 Task: Create a section Continuous Delivery Sprint and in the section, add a milestone Compliance Management in the project AgileOrigin
Action: Mouse moved to (368, 388)
Screenshot: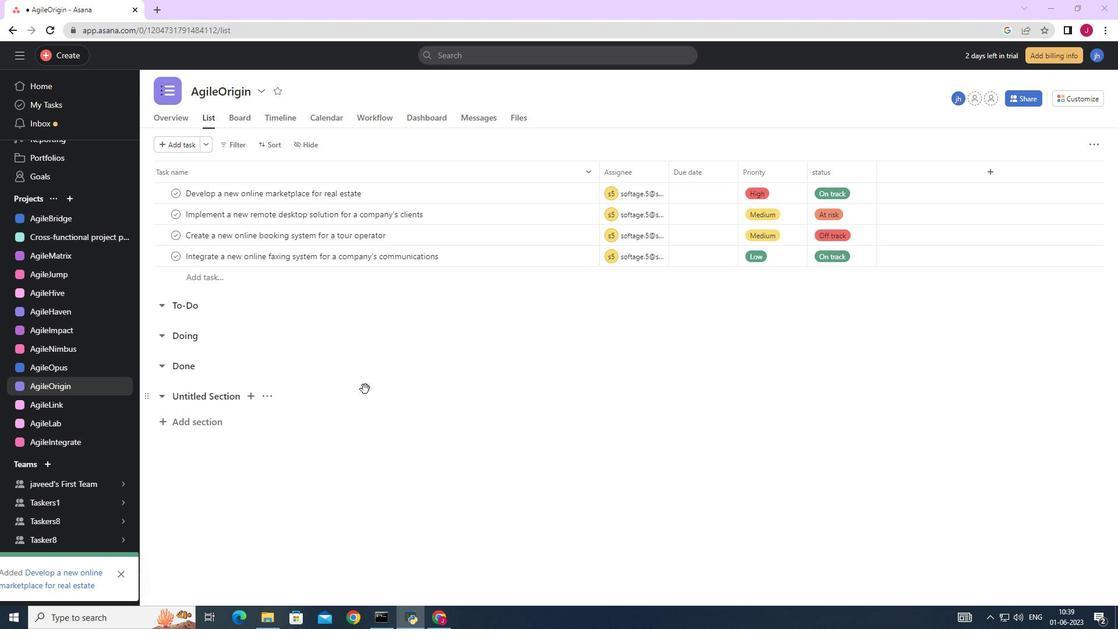 
Action: Mouse scrolled (368, 388) with delta (0, 0)
Screenshot: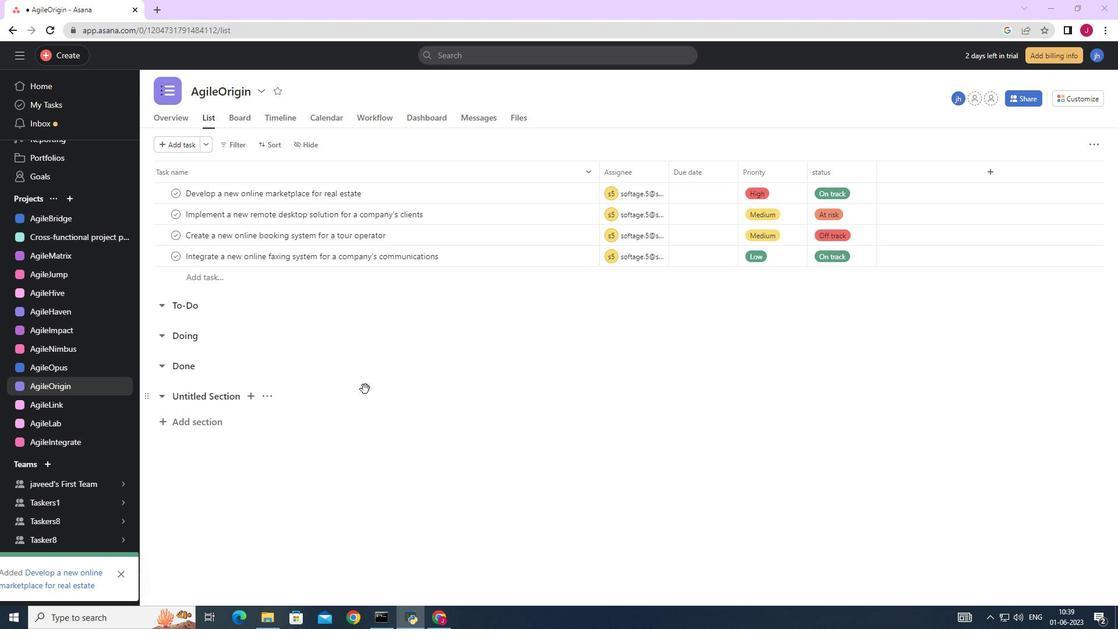 
Action: Mouse moved to (369, 390)
Screenshot: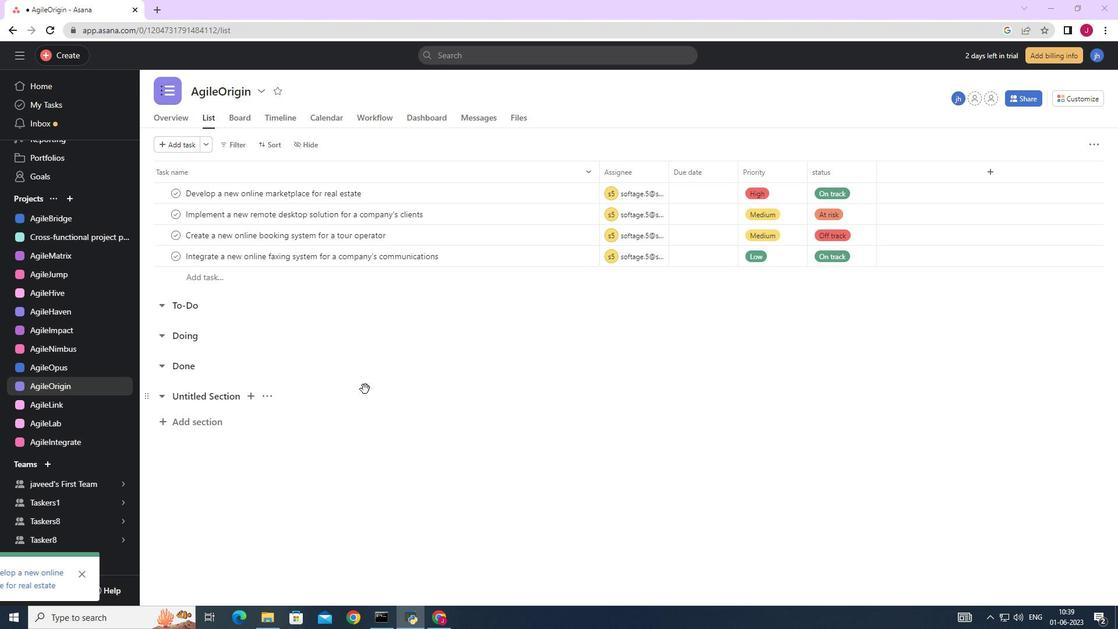 
Action: Mouse scrolled (369, 389) with delta (0, 0)
Screenshot: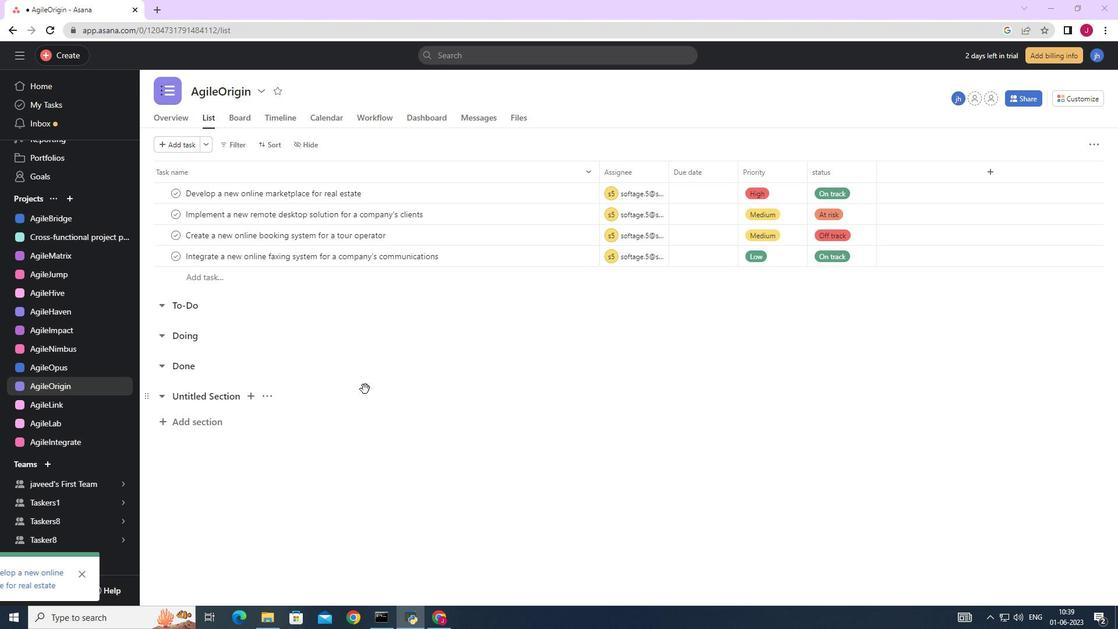 
Action: Mouse scrolled (369, 389) with delta (0, 0)
Screenshot: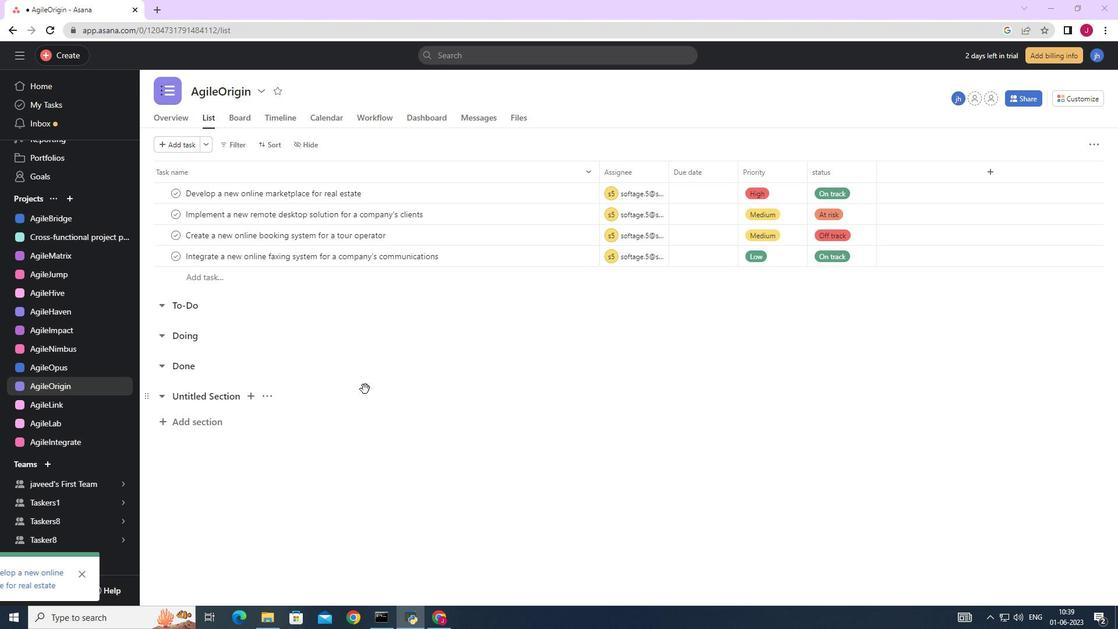 
Action: Mouse scrolled (369, 389) with delta (0, 0)
Screenshot: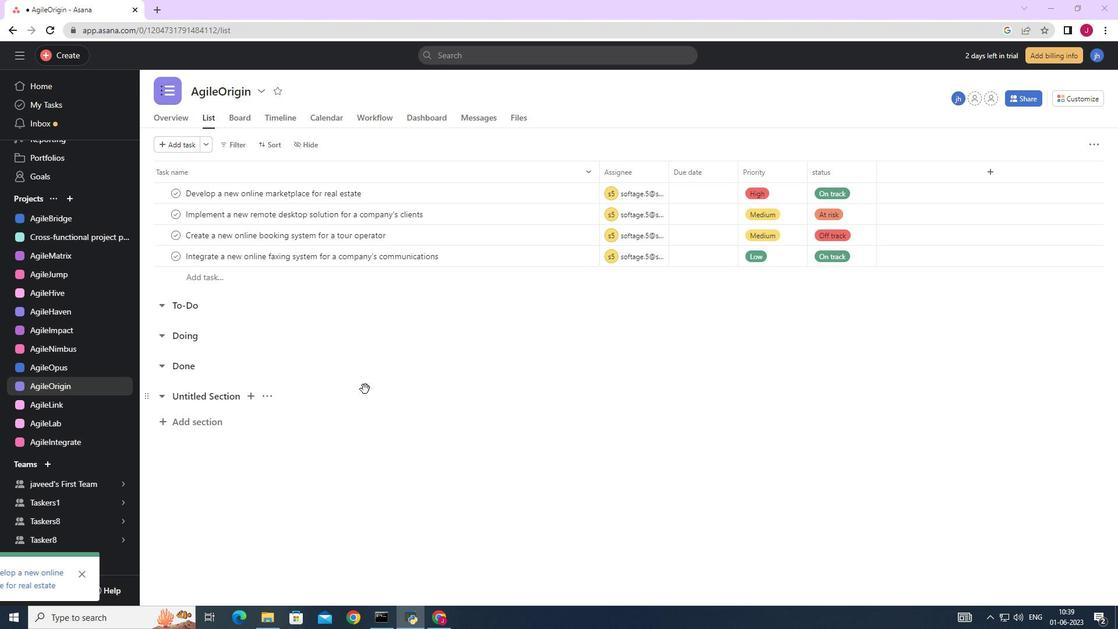 
Action: Mouse moved to (369, 393)
Screenshot: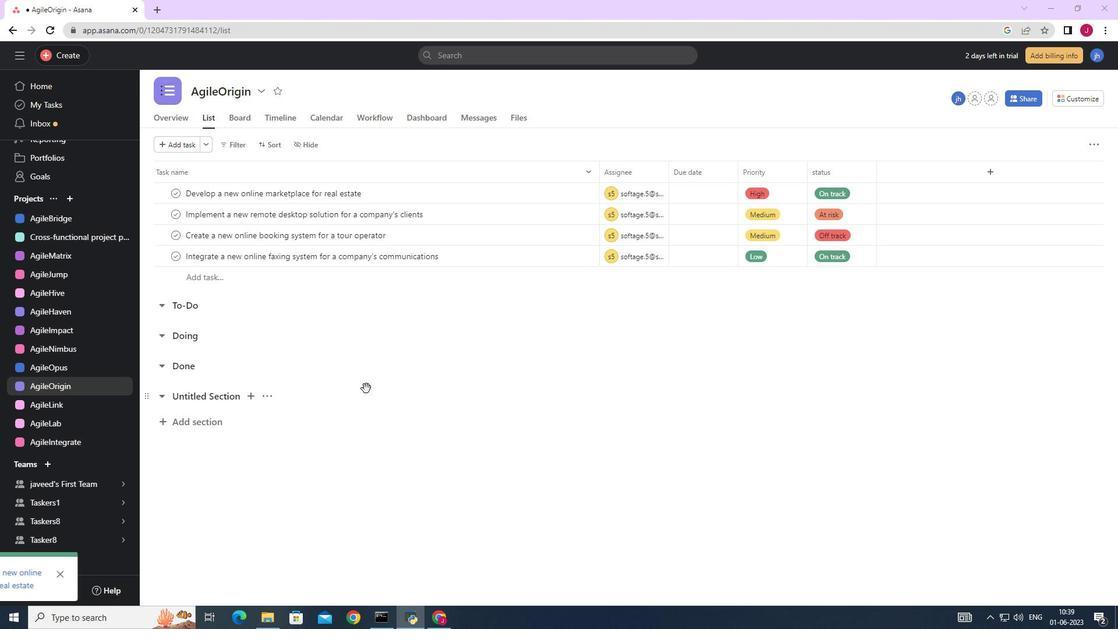 
Action: Mouse scrolled (369, 390) with delta (0, 0)
Screenshot: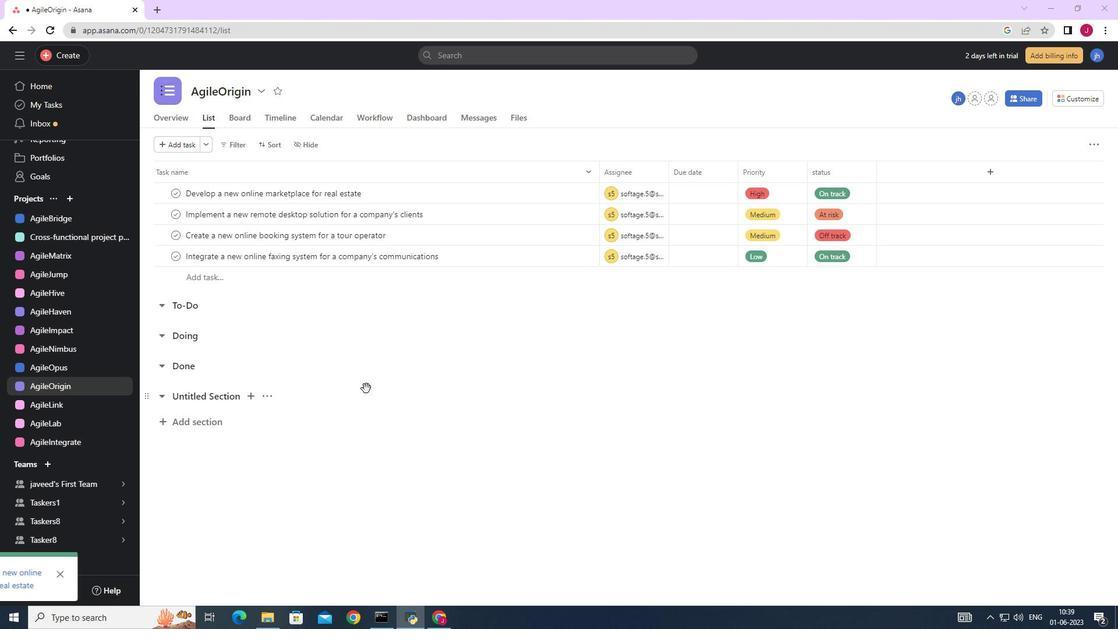 
Action: Mouse moved to (367, 400)
Screenshot: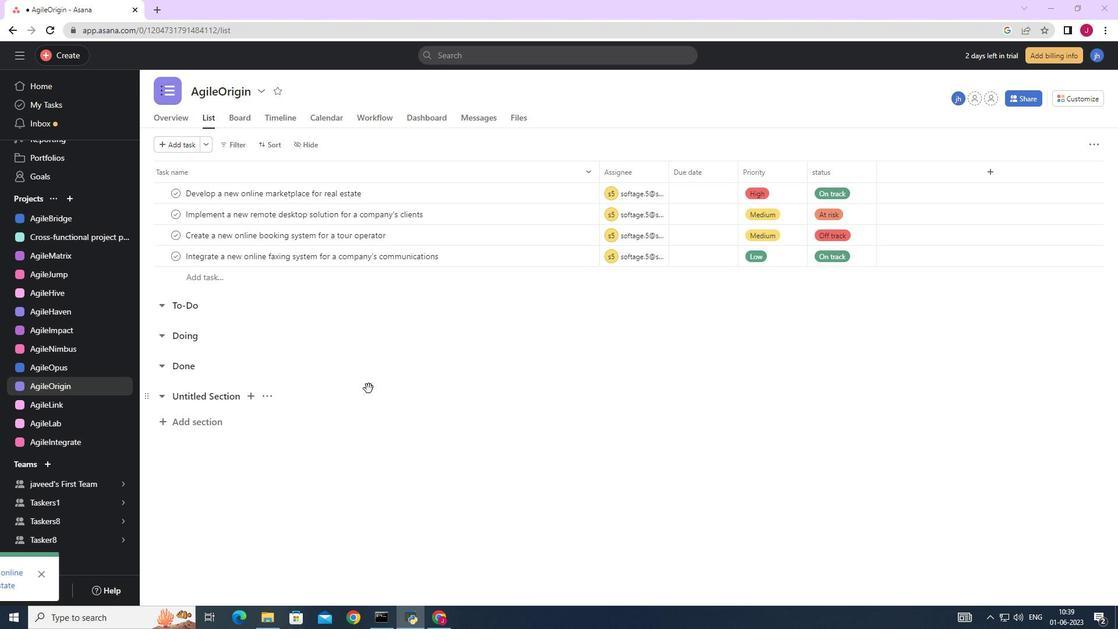 
Action: Mouse scrolled (369, 397) with delta (0, 0)
Screenshot: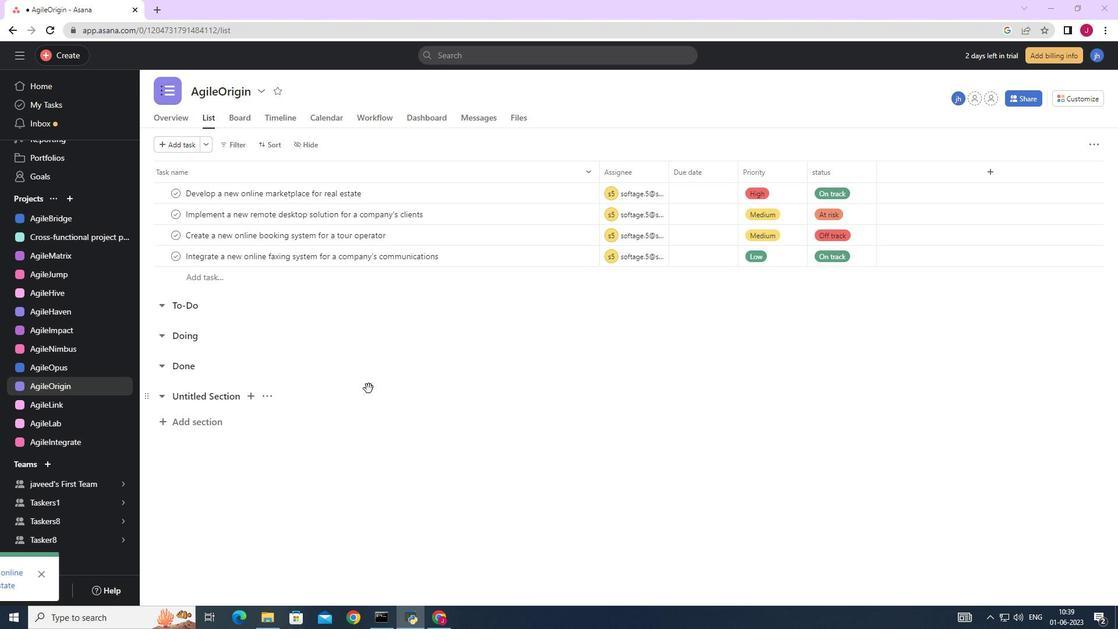 
Action: Mouse moved to (223, 424)
Screenshot: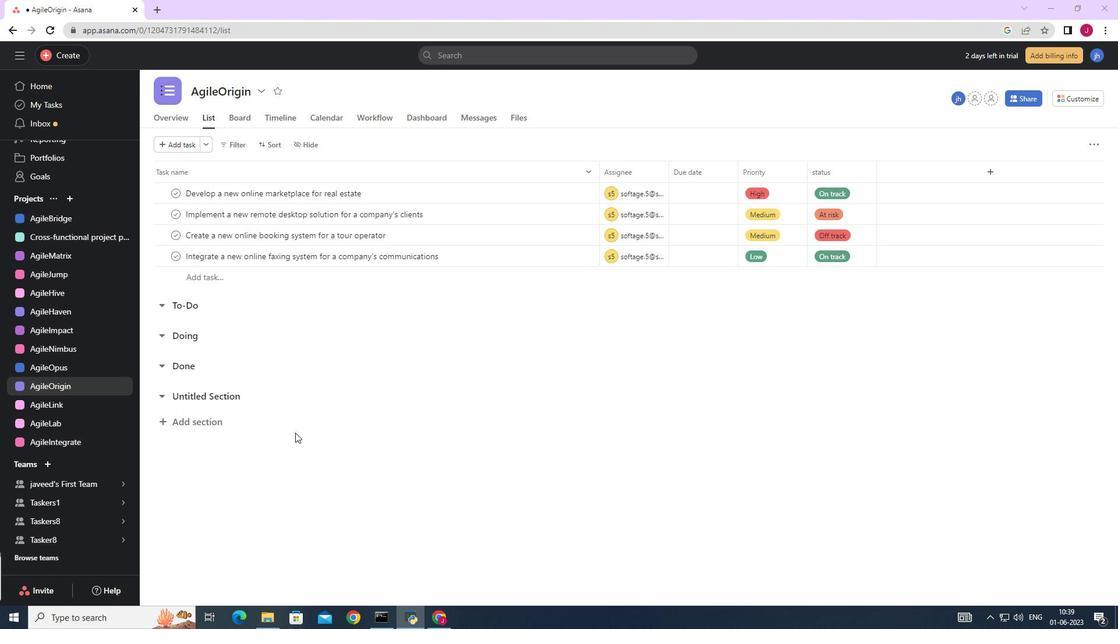 
Action: Mouse pressed left at (223, 424)
Screenshot: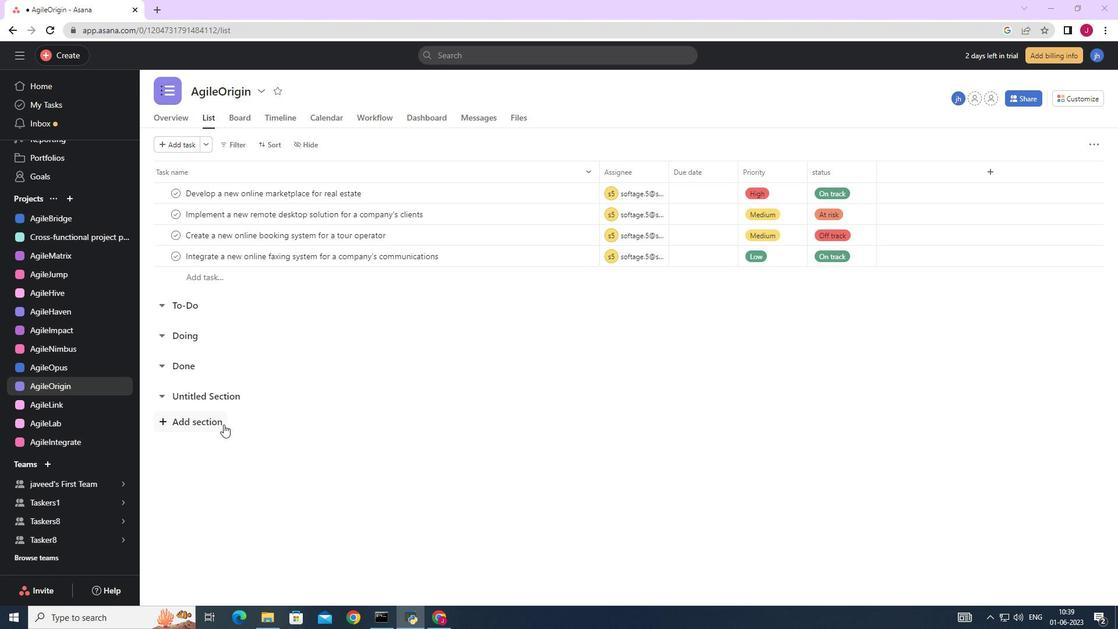 
Action: Mouse moved to (268, 393)
Screenshot: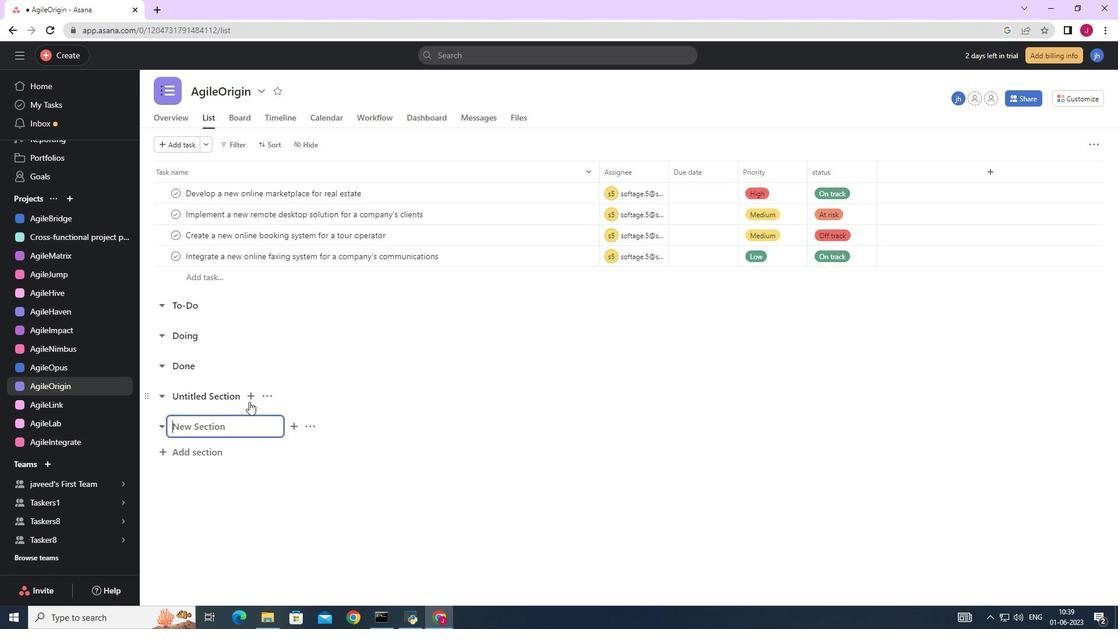 
Action: Mouse pressed left at (268, 393)
Screenshot: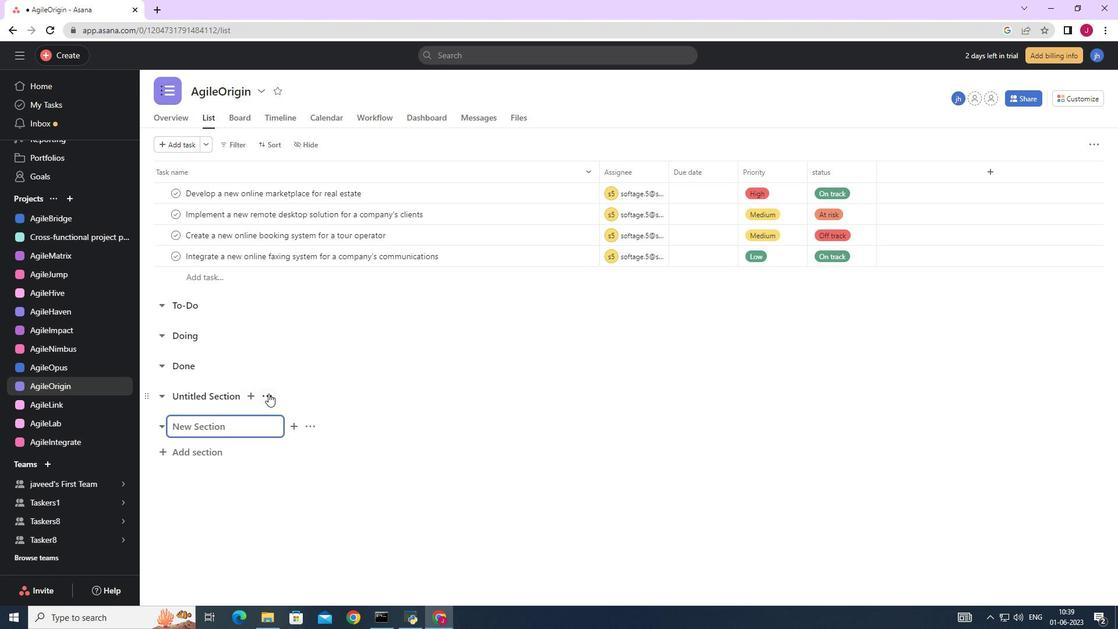 
Action: Mouse moved to (300, 483)
Screenshot: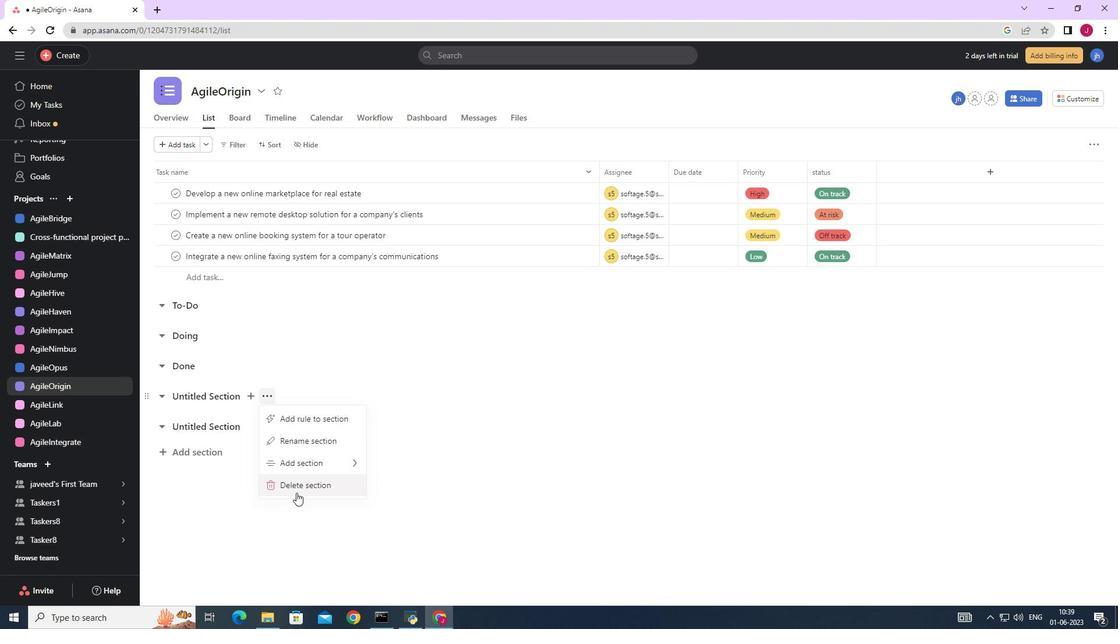 
Action: Mouse pressed left at (300, 483)
Screenshot: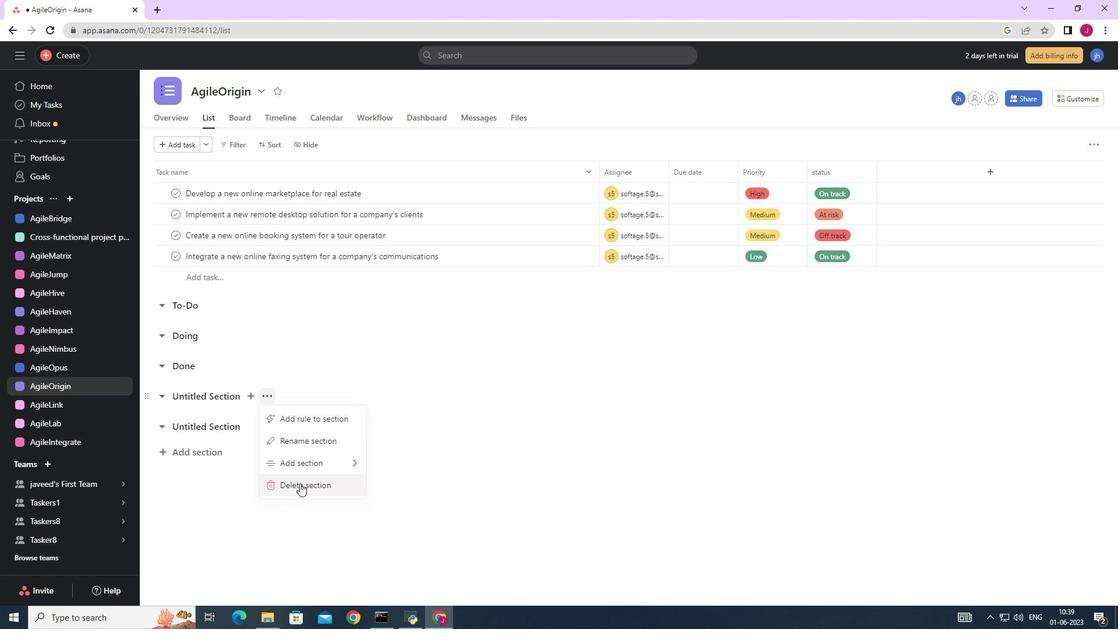 
Action: Mouse moved to (263, 395)
Screenshot: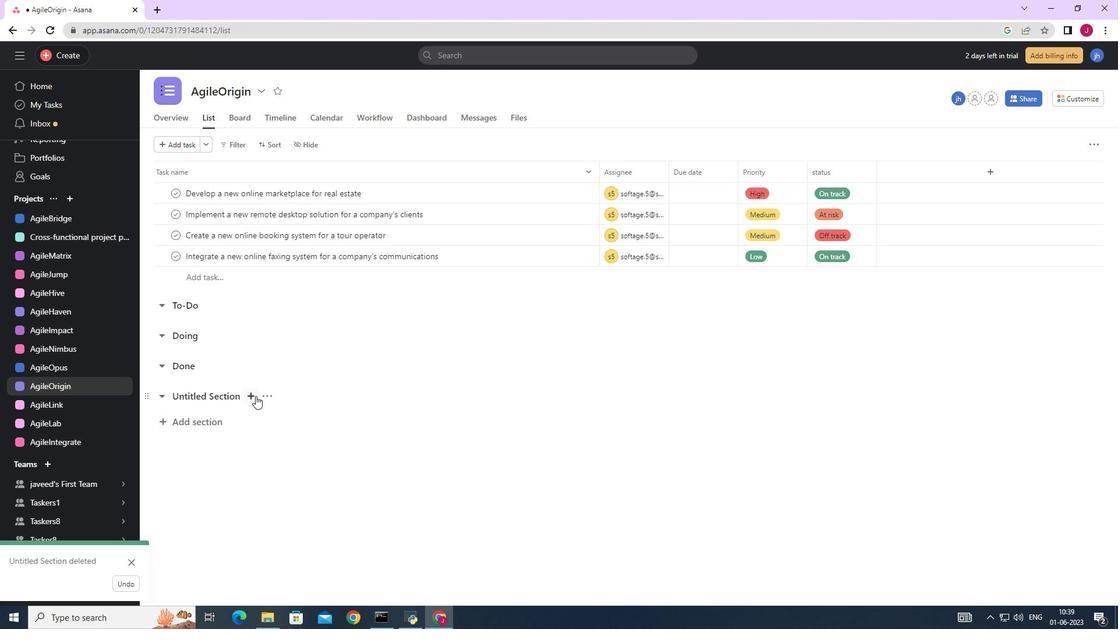 
Action: Mouse pressed left at (263, 395)
Screenshot: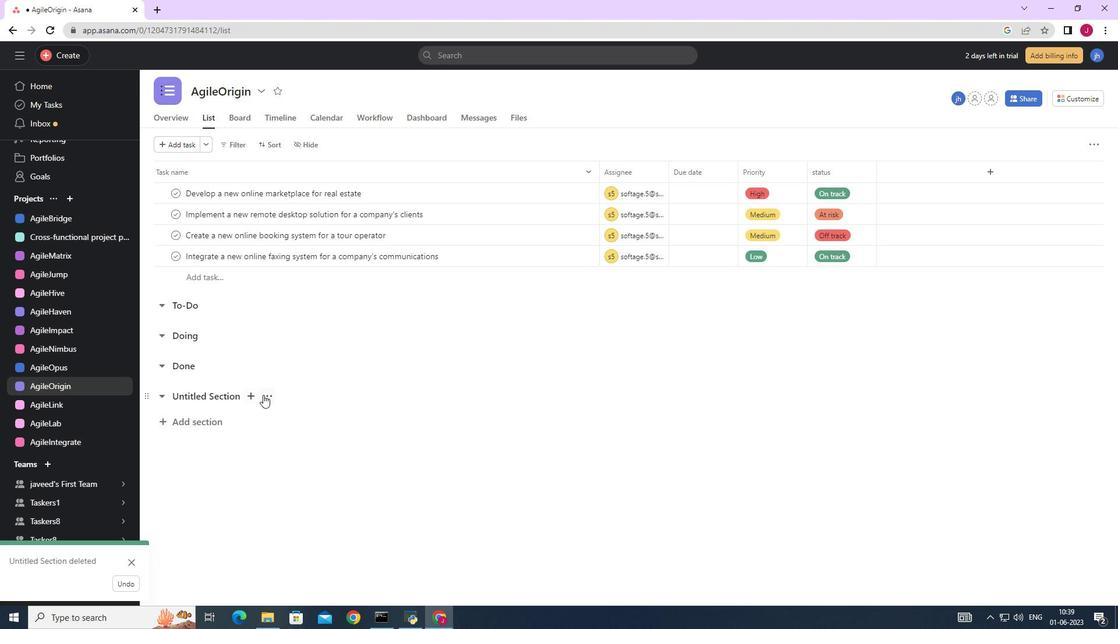 
Action: Mouse moved to (291, 483)
Screenshot: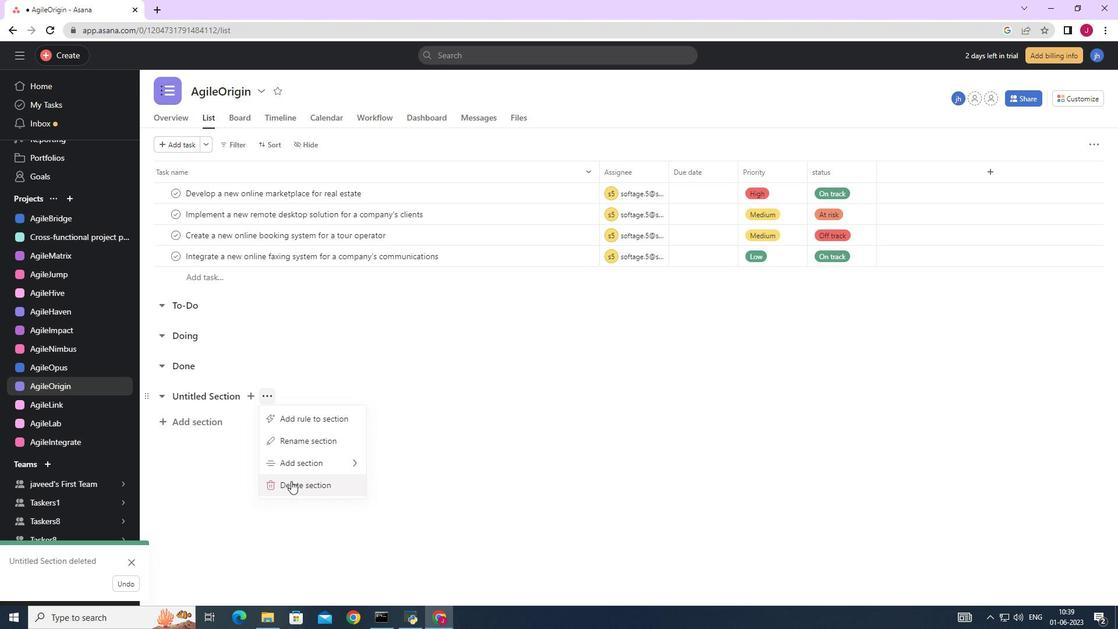 
Action: Mouse pressed left at (291, 483)
Screenshot: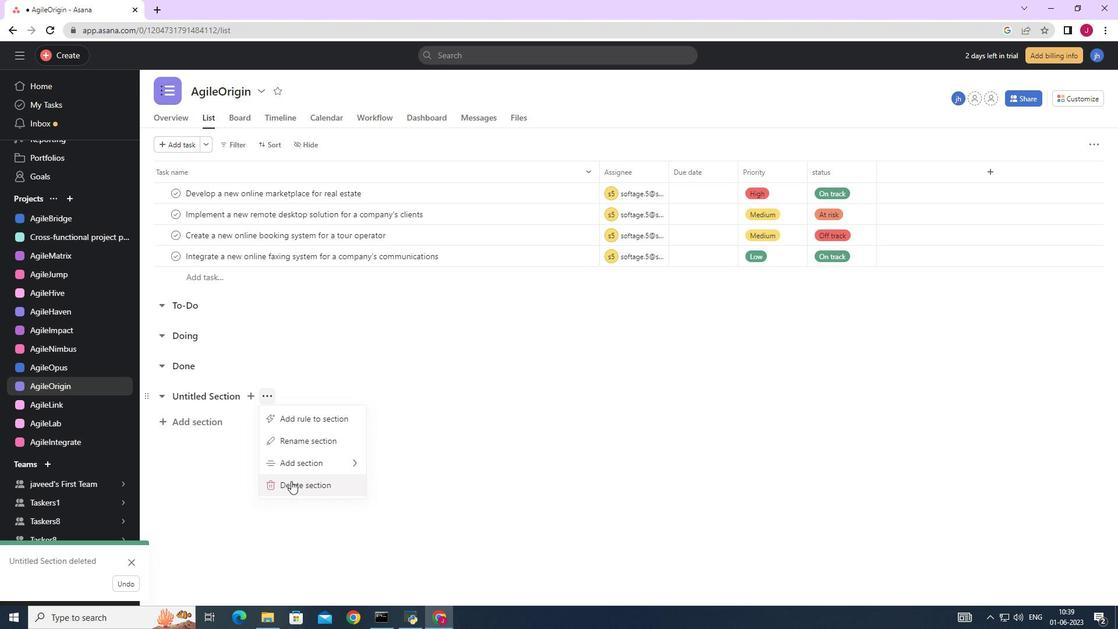 
Action: Mouse moved to (216, 388)
Screenshot: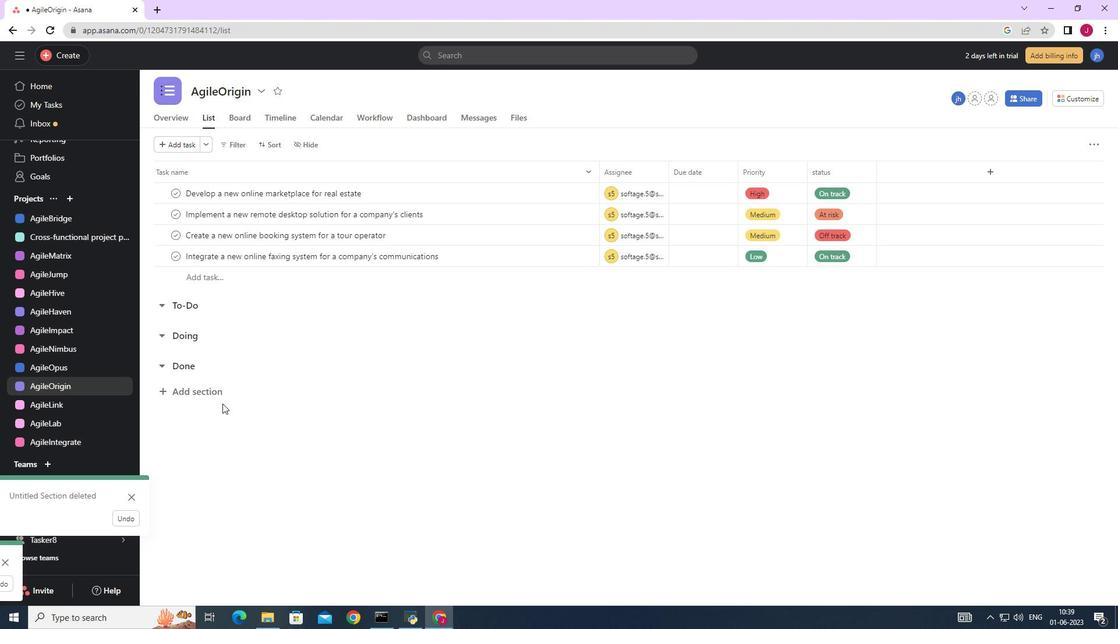 
Action: Mouse pressed left at (216, 388)
Screenshot: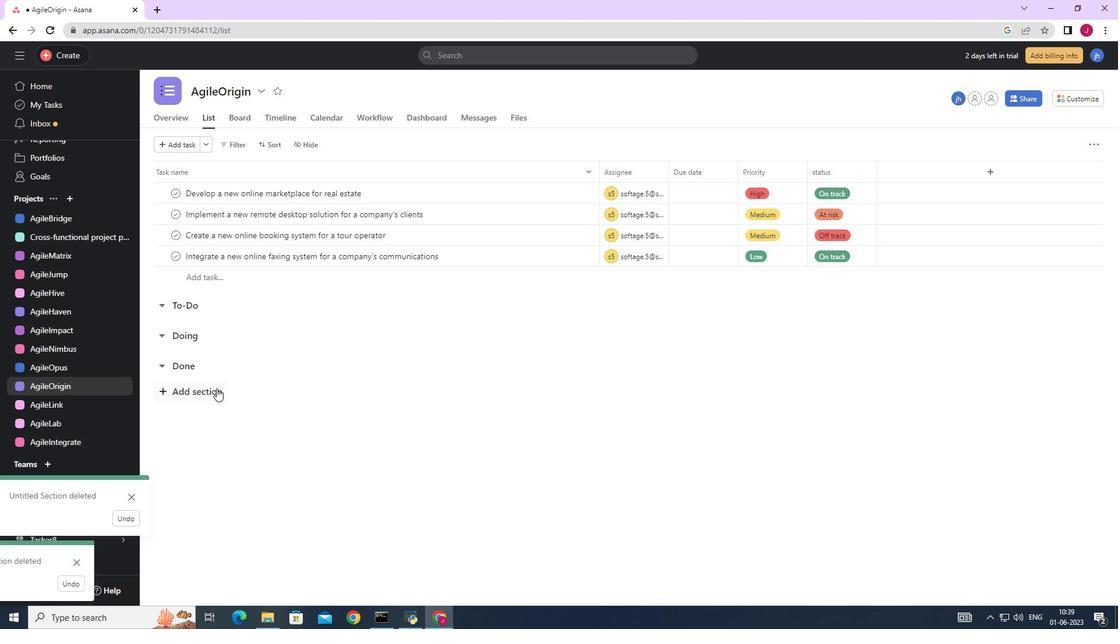 
Action: Mouse moved to (213, 398)
Screenshot: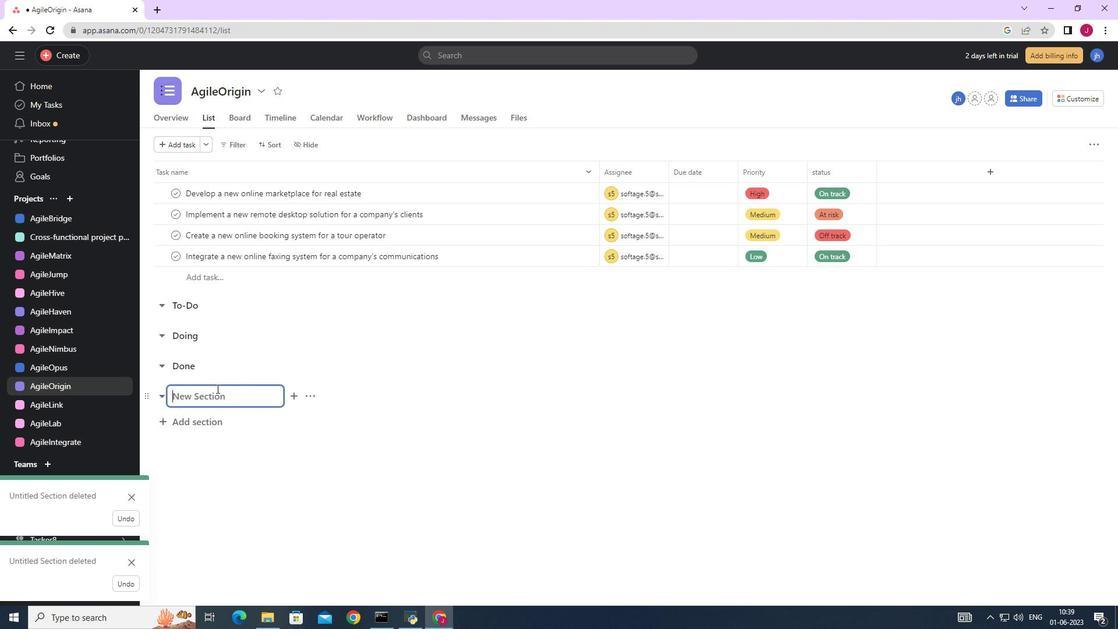
Action: Key pressed <Key.caps_lock>C<Key.caps_lock>ontinnuous<Key.space><Key.backspace><Key.backspace><Key.backspace><Key.backspace><Key.backspace><Key.backspace>uous<Key.space><Key.caps_lock>D<Key.caps_lock>elivery<Key.space><Key.space><Key.caps_lock>S<Key.caps_lock>print
Screenshot: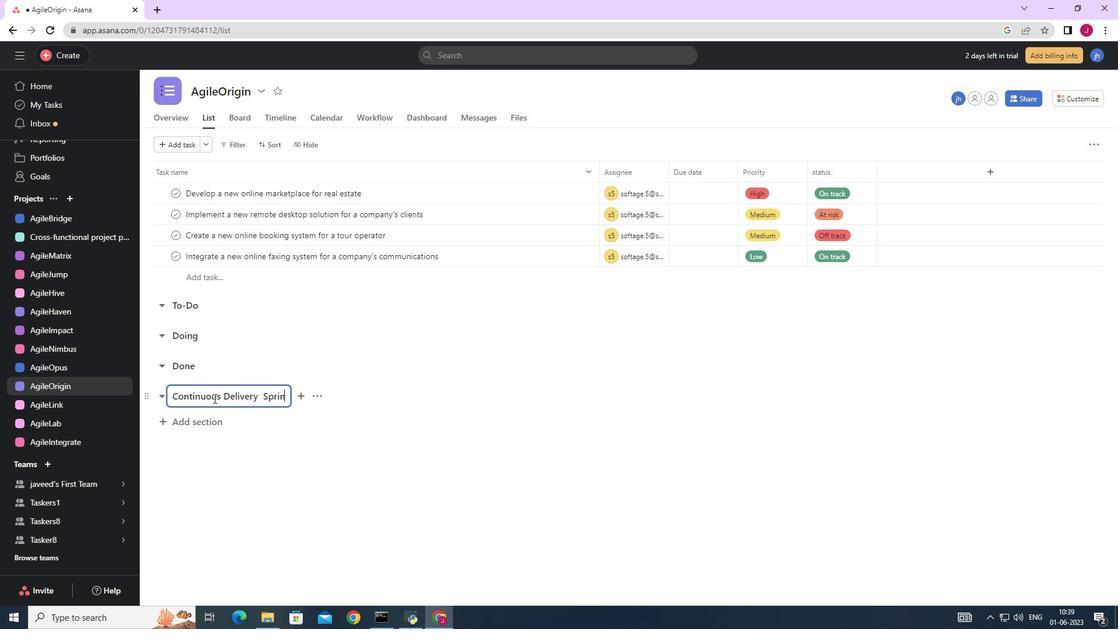 
Action: Mouse moved to (217, 421)
Screenshot: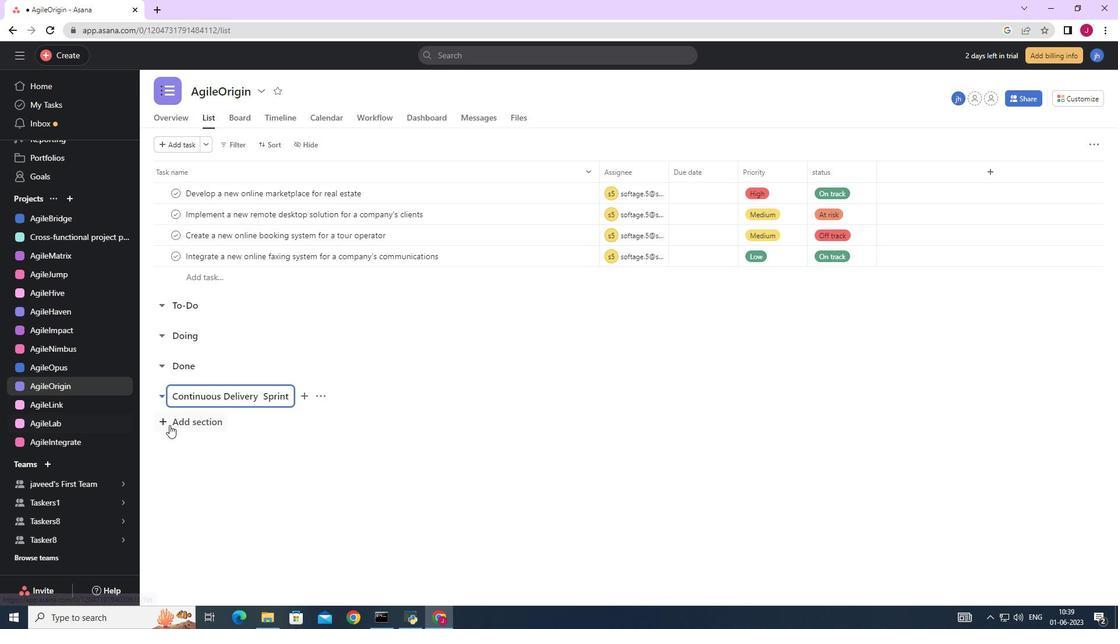 
Action: Mouse pressed left at (217, 421)
Screenshot: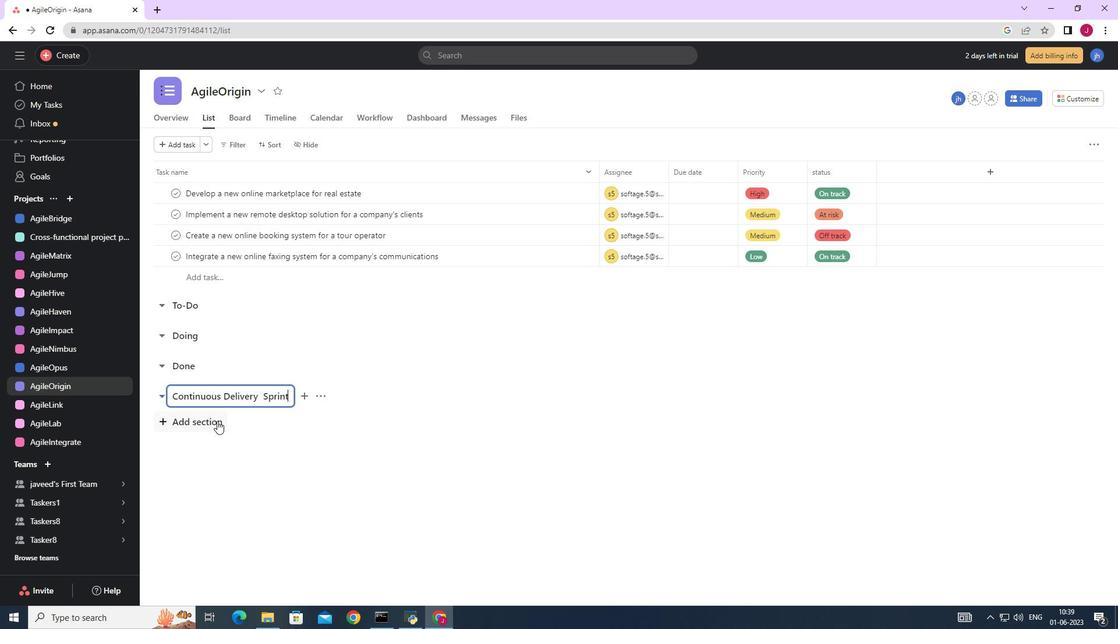 
Action: Mouse moved to (217, 421)
Screenshot: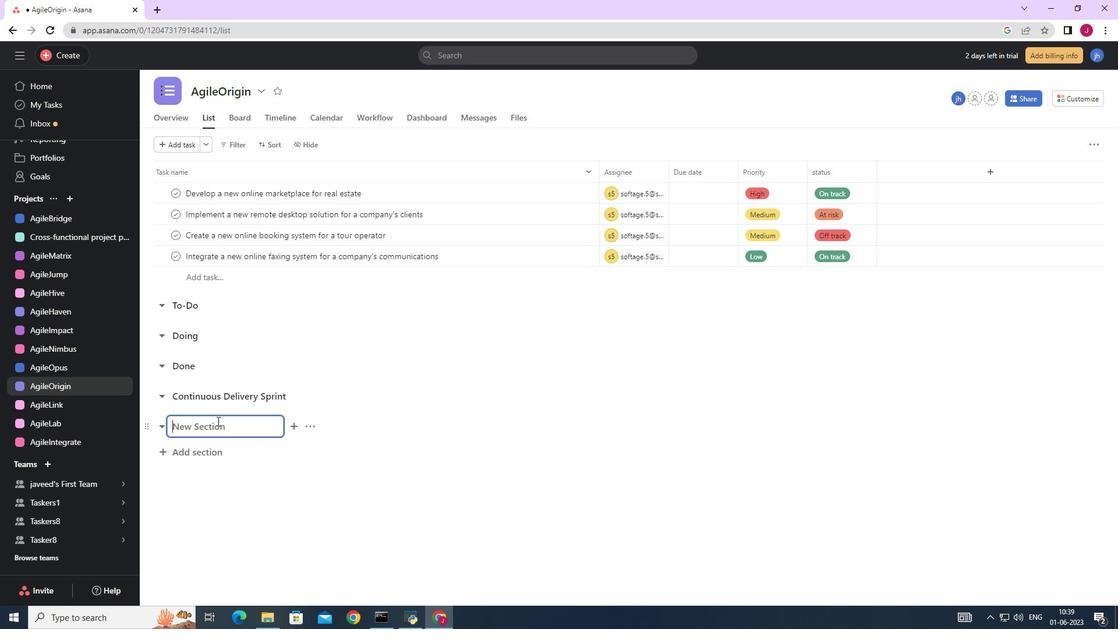 
Action: Key pressed <Key.caps_lock>C<Key.caps_lock>ompliance<Key.space><Key.caps_lock>M<Key.caps_lock>anagemnent<Key.space><Key.backspace><Key.backspace><Key.backspace><Key.backspace><Key.backspace><Key.backspace>ment<Key.space>
Screenshot: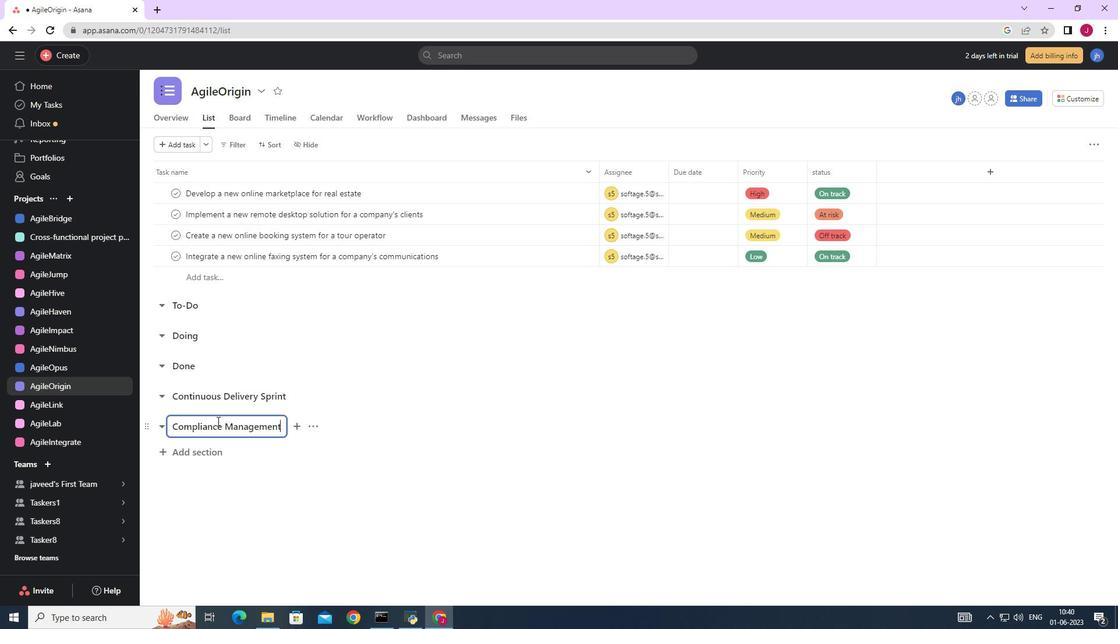 
Action: Mouse moved to (278, 429)
Screenshot: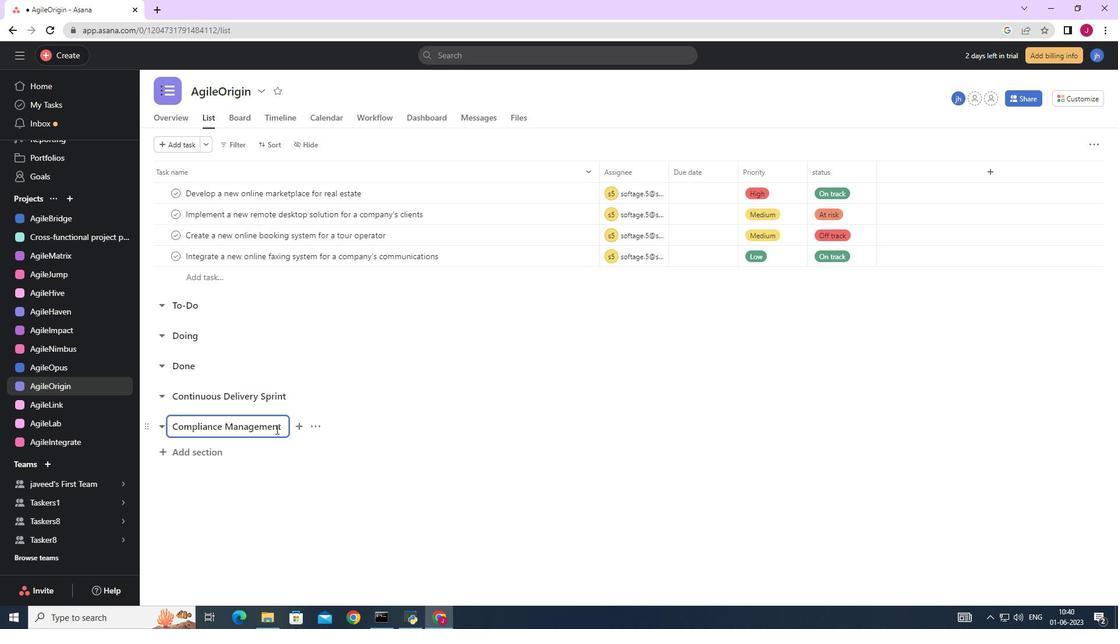
Action: Mouse pressed left at (278, 429)
Screenshot: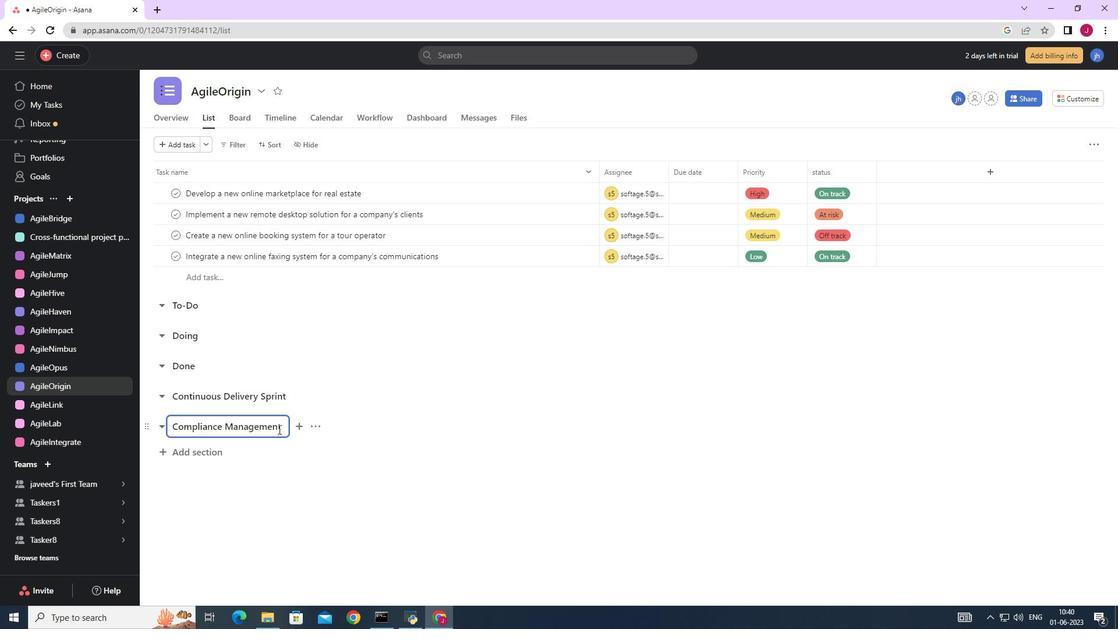 
Action: Mouse moved to (280, 428)
Screenshot: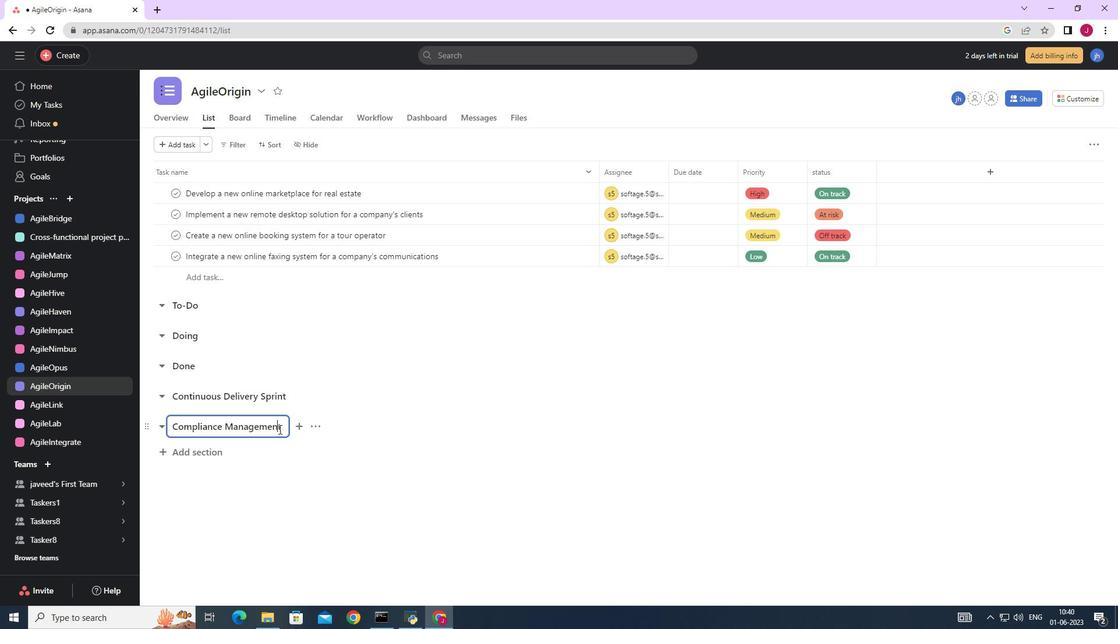 
Action: Mouse pressed left at (280, 428)
Screenshot: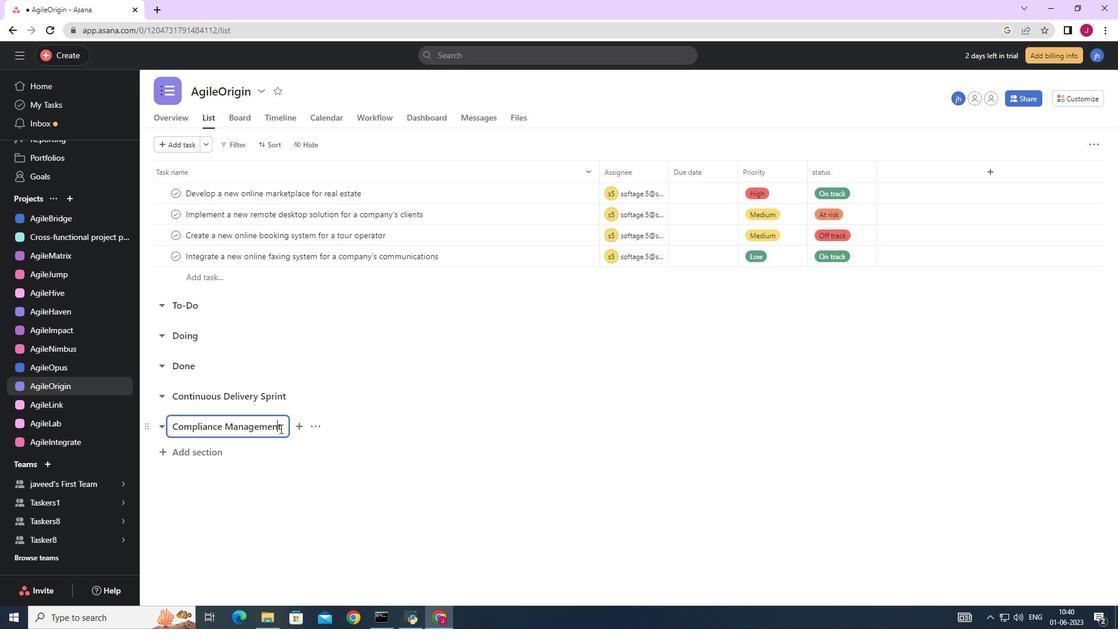 
Action: Mouse moved to (171, 427)
Screenshot: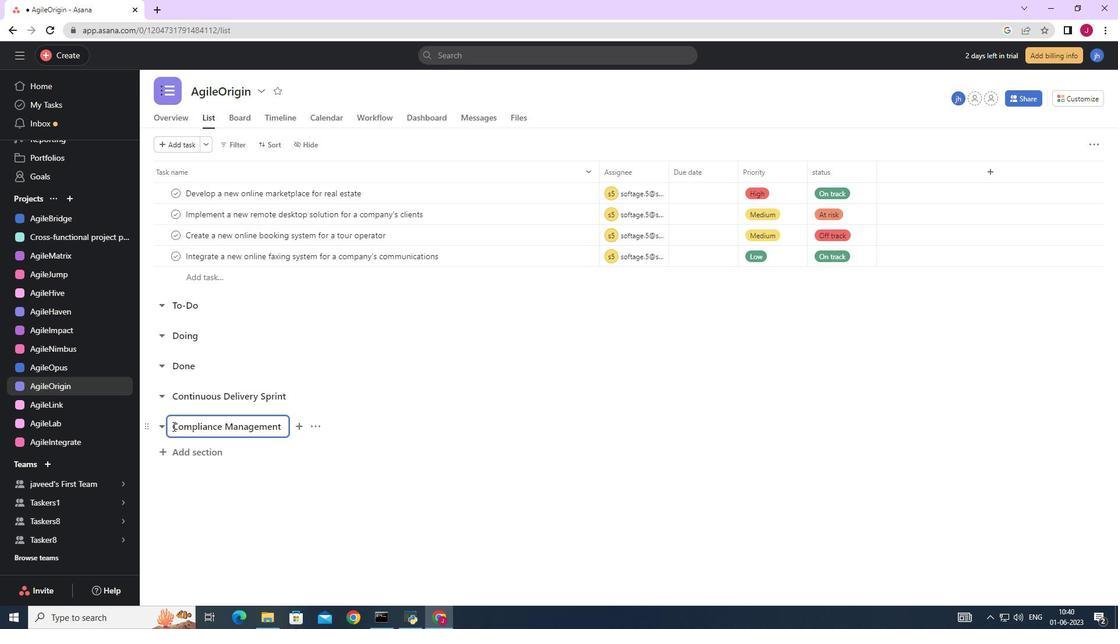 
Action: Mouse pressed left at (171, 427)
Screenshot: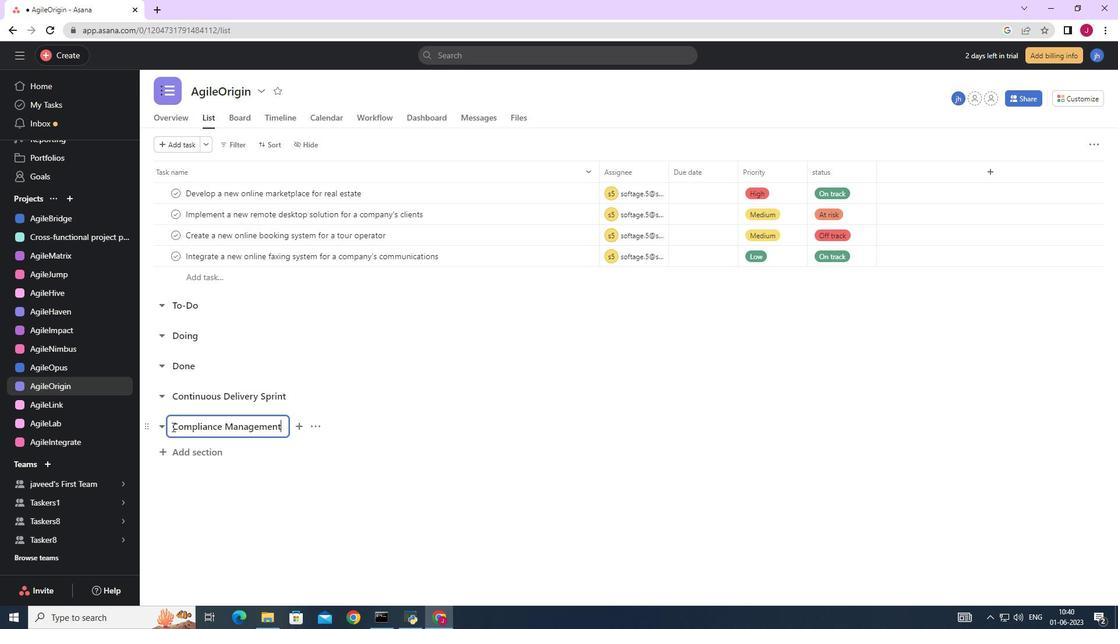 
Action: Mouse moved to (266, 424)
Screenshot: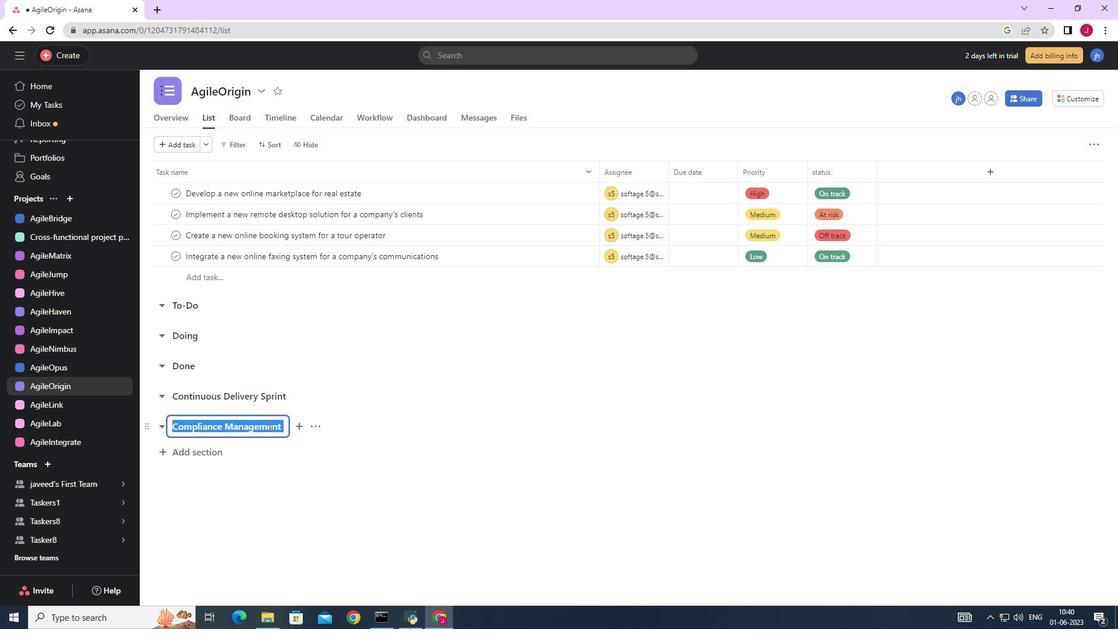
Action: Mouse pressed right at (266, 424)
Screenshot: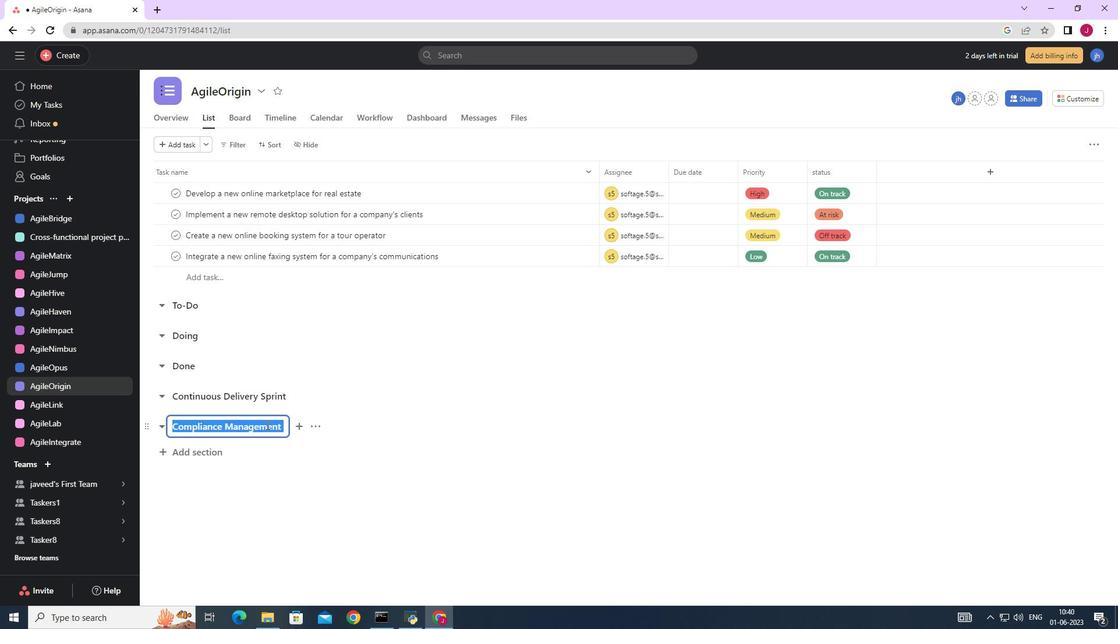 
Action: Mouse moved to (315, 269)
Screenshot: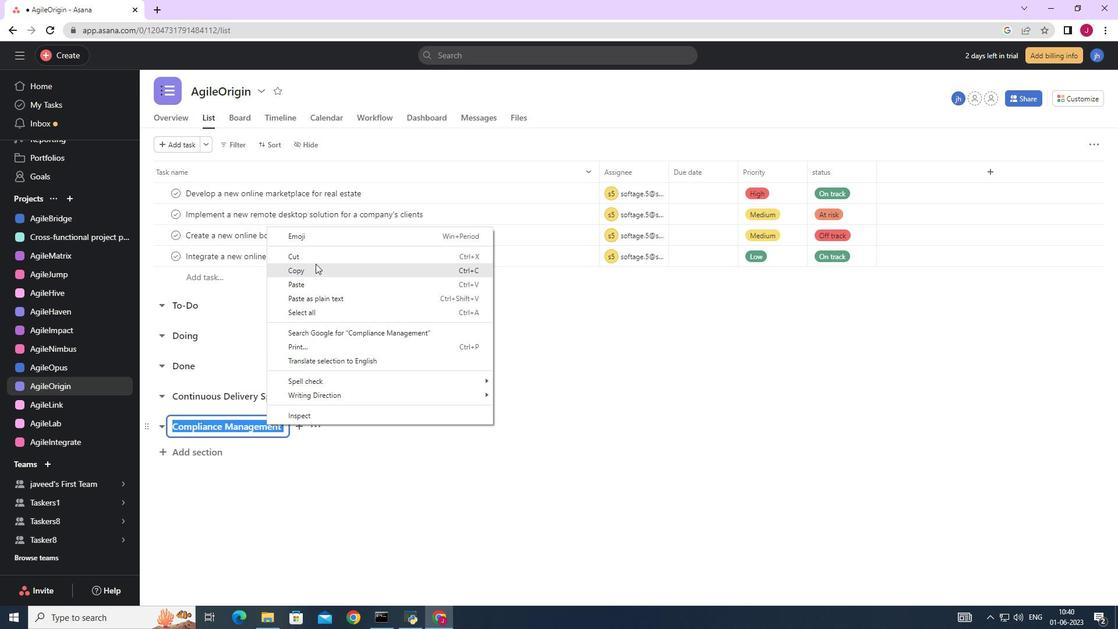 
Action: Mouse pressed left at (315, 269)
Screenshot: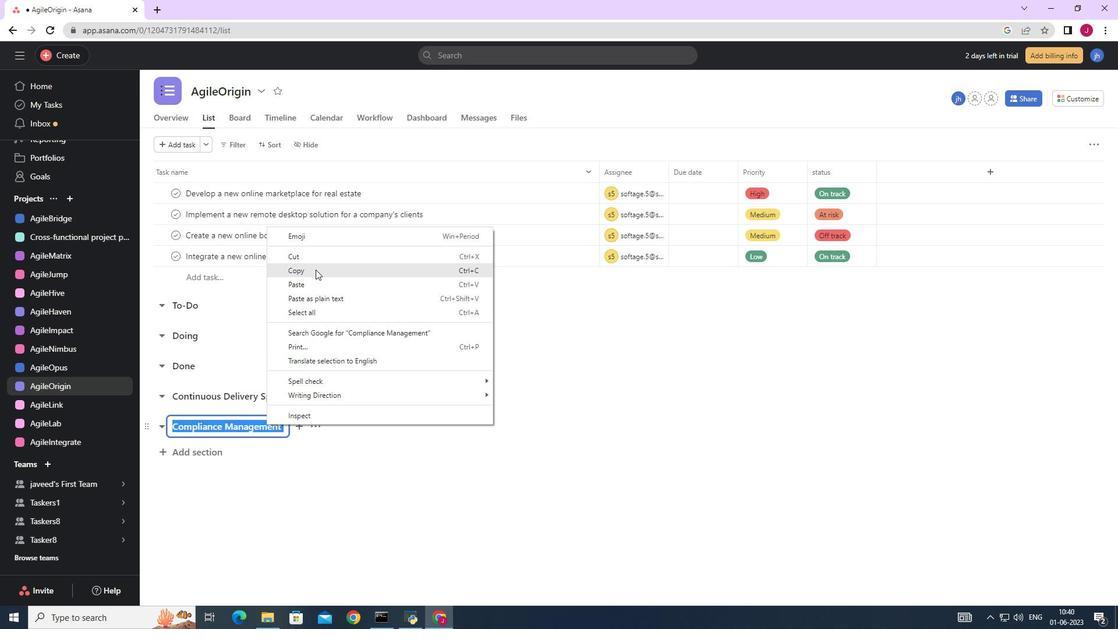 
Action: Mouse moved to (315, 430)
Screenshot: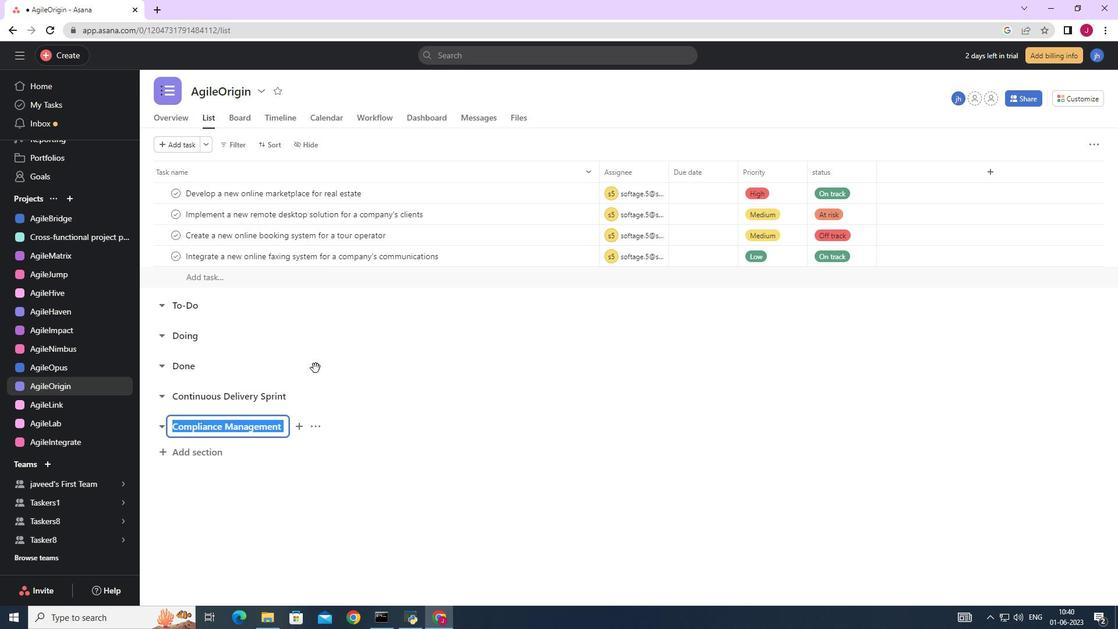 
Action: Key pressed <Key.backspace>
Screenshot: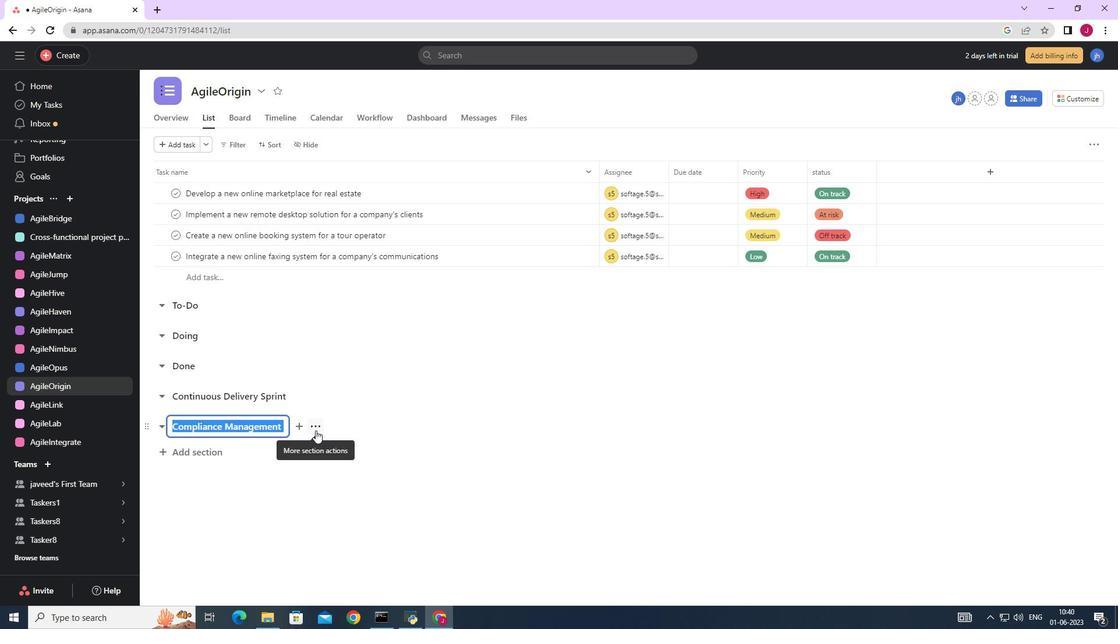 
Action: Mouse moved to (270, 393)
Screenshot: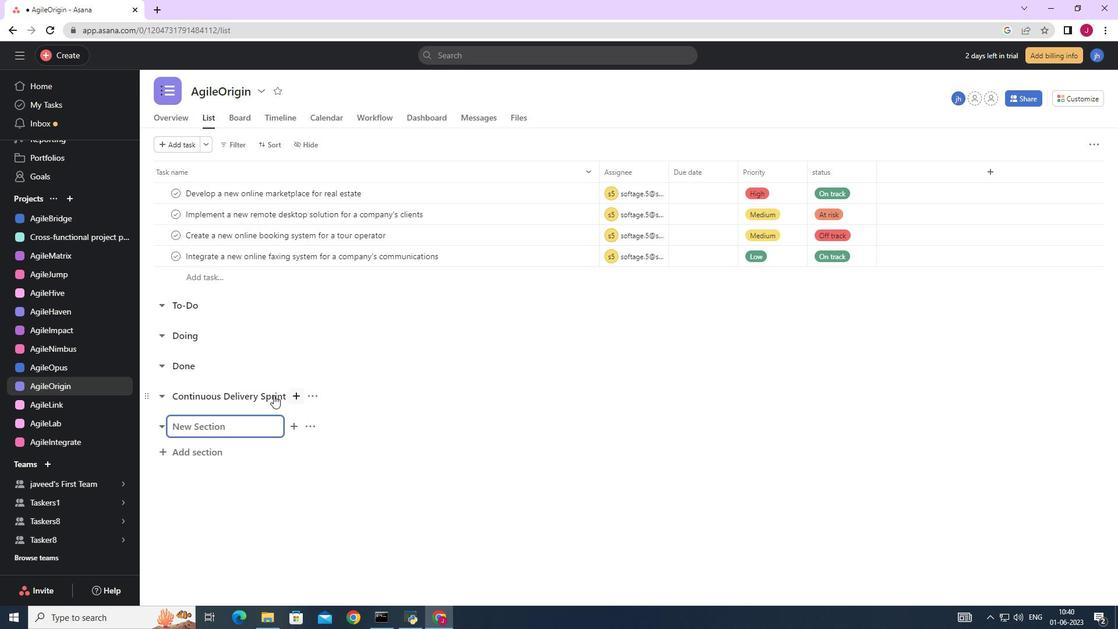 
Action: Mouse pressed left at (270, 393)
Screenshot: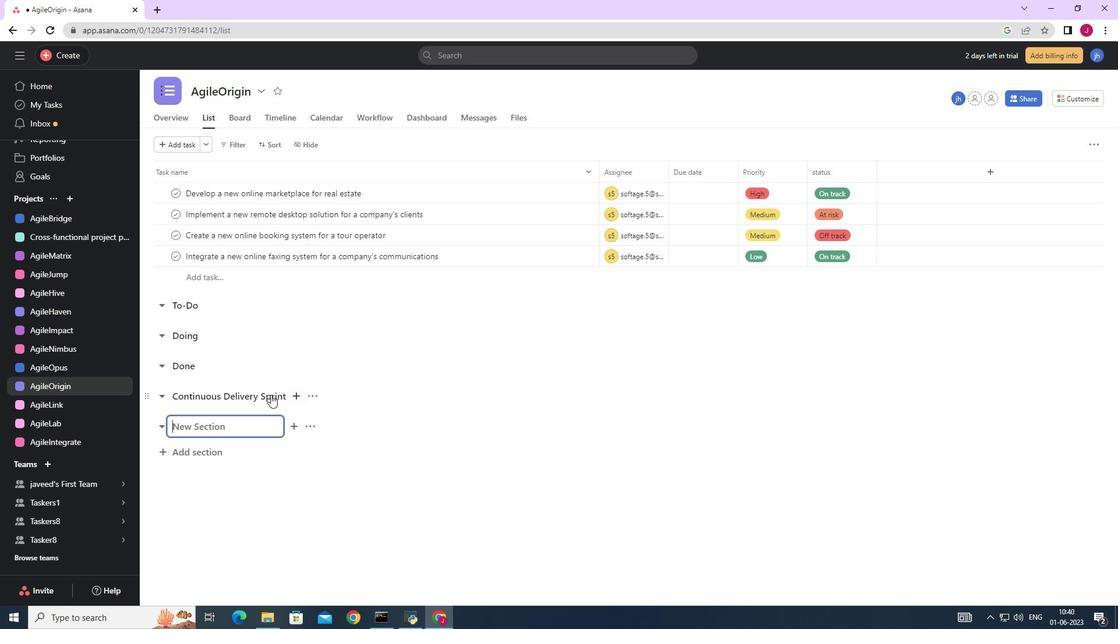 
Action: Key pressed <Key.enter>
Screenshot: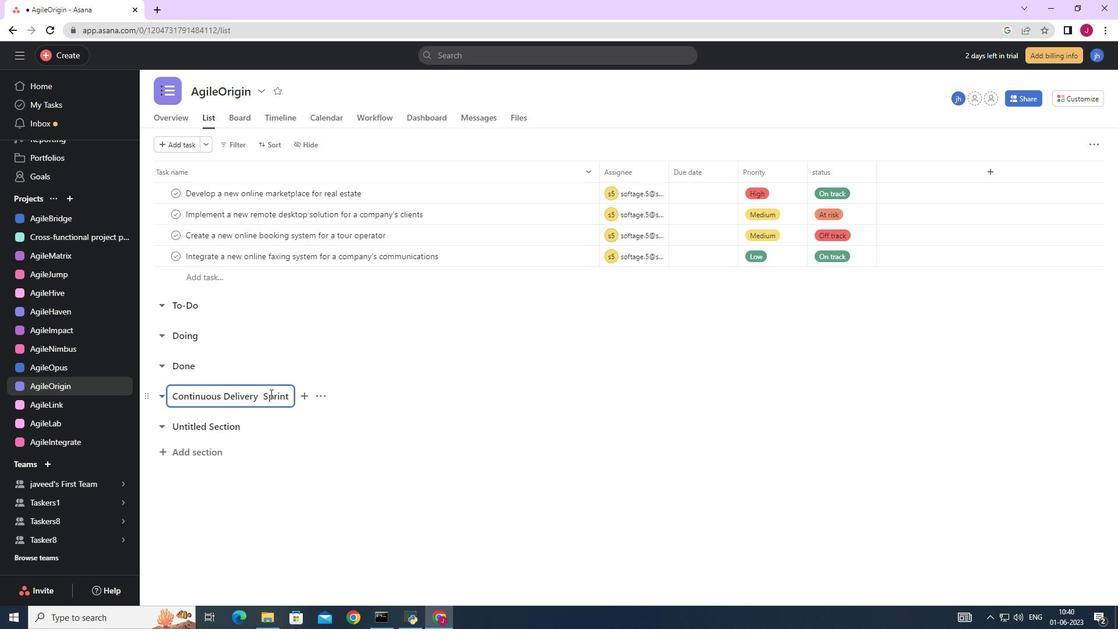 
Action: Mouse moved to (245, 417)
Screenshot: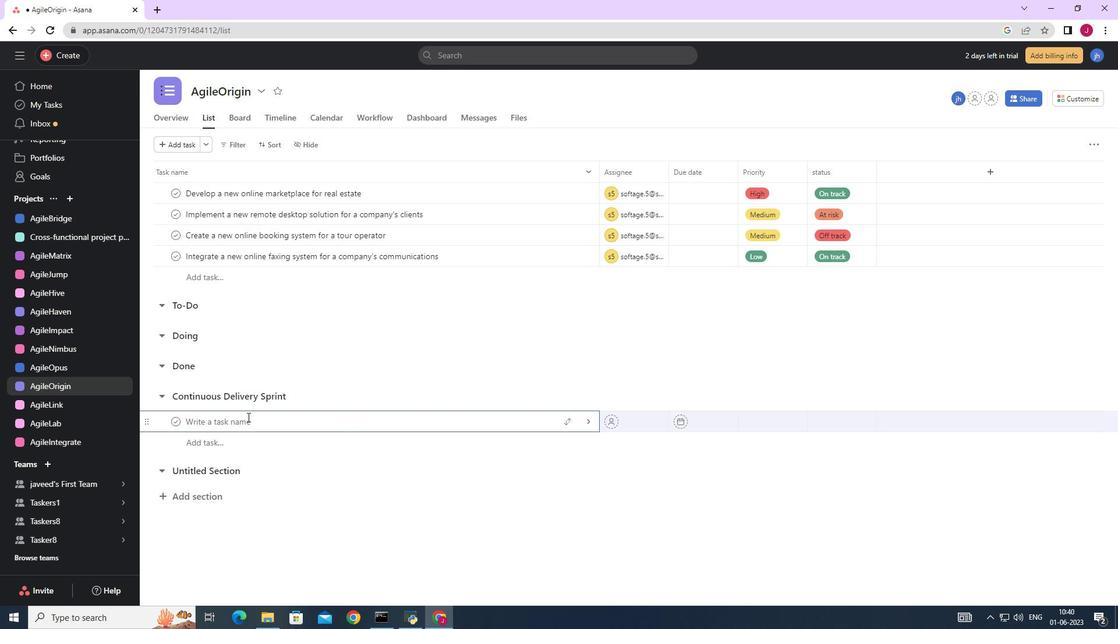 
Action: Key pressed ctrl+V
Screenshot: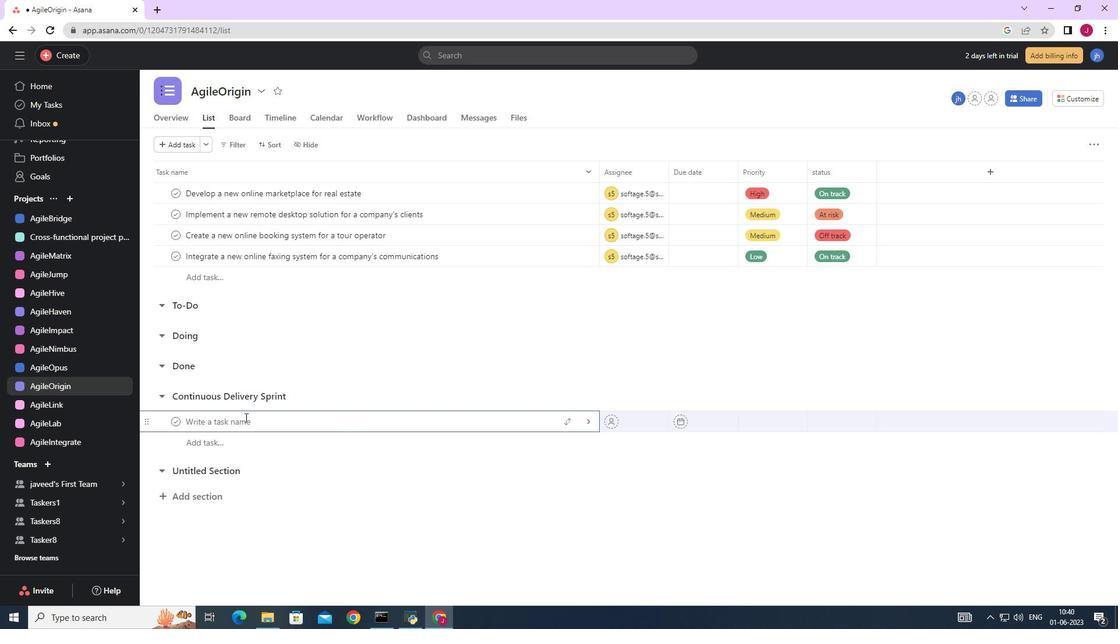 
Action: Mouse moved to (587, 422)
Screenshot: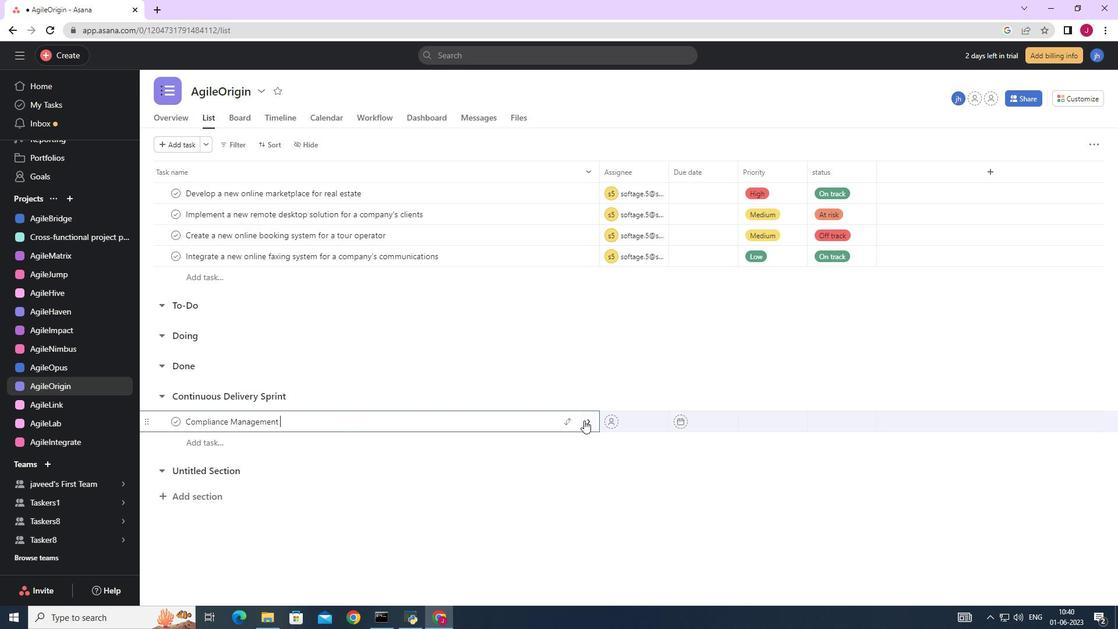
Action: Mouse pressed left at (587, 422)
Screenshot: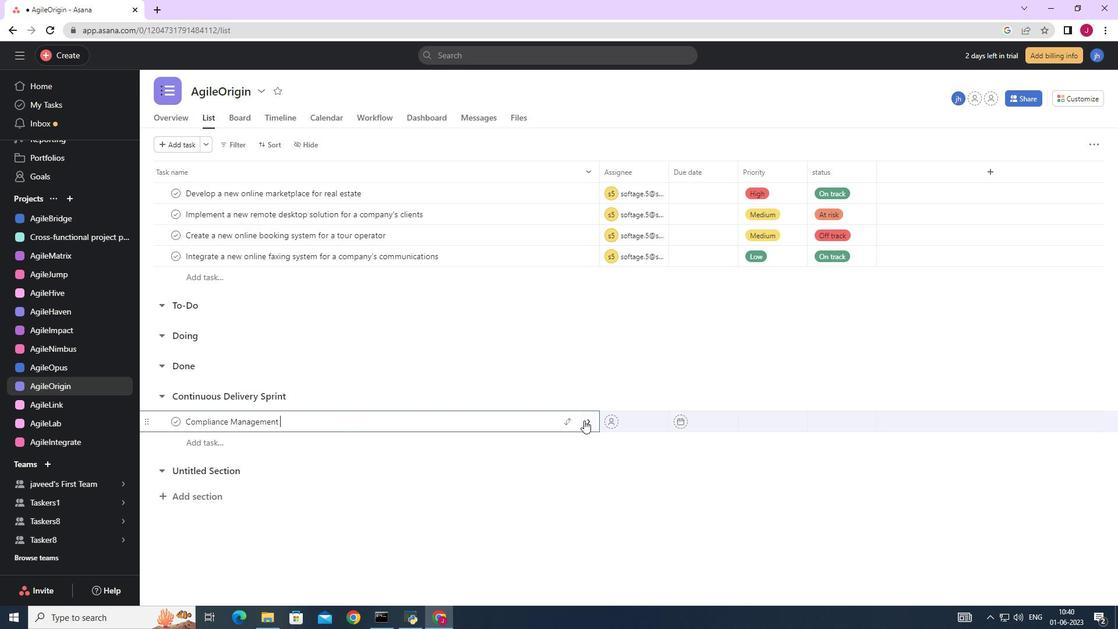 
Action: Mouse moved to (1074, 142)
Screenshot: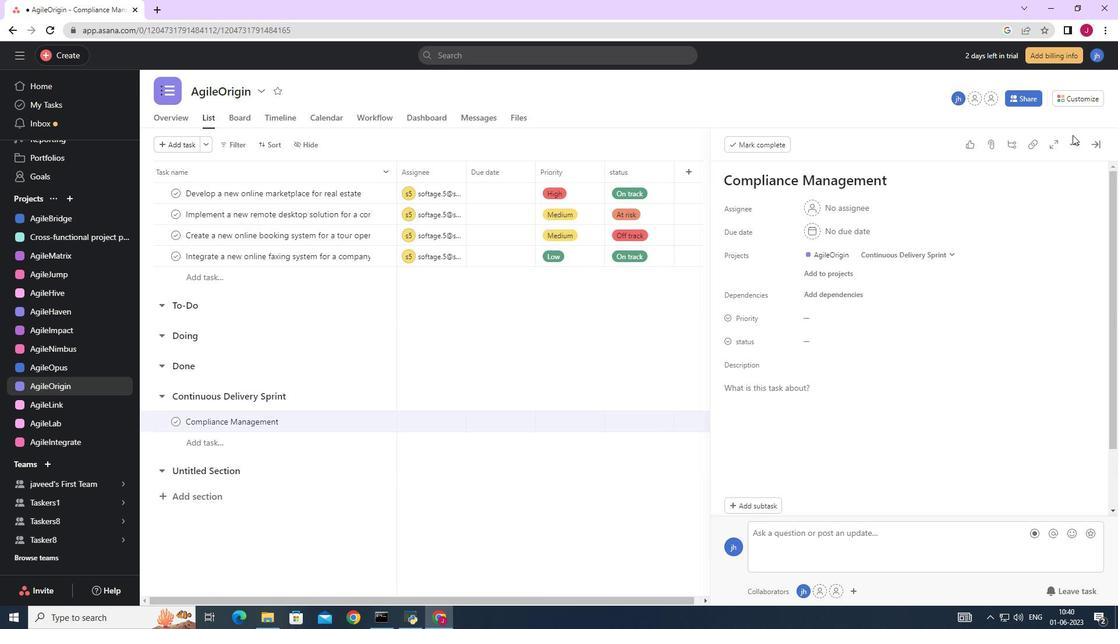 
Action: Mouse pressed left at (1074, 142)
Screenshot: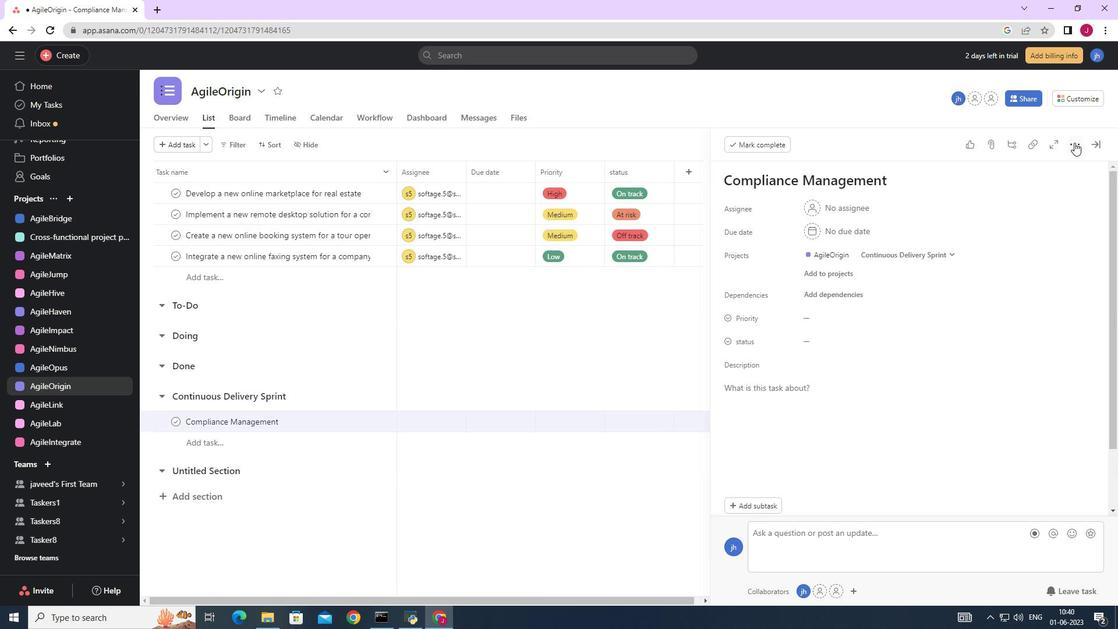 
Action: Mouse moved to (985, 186)
Screenshot: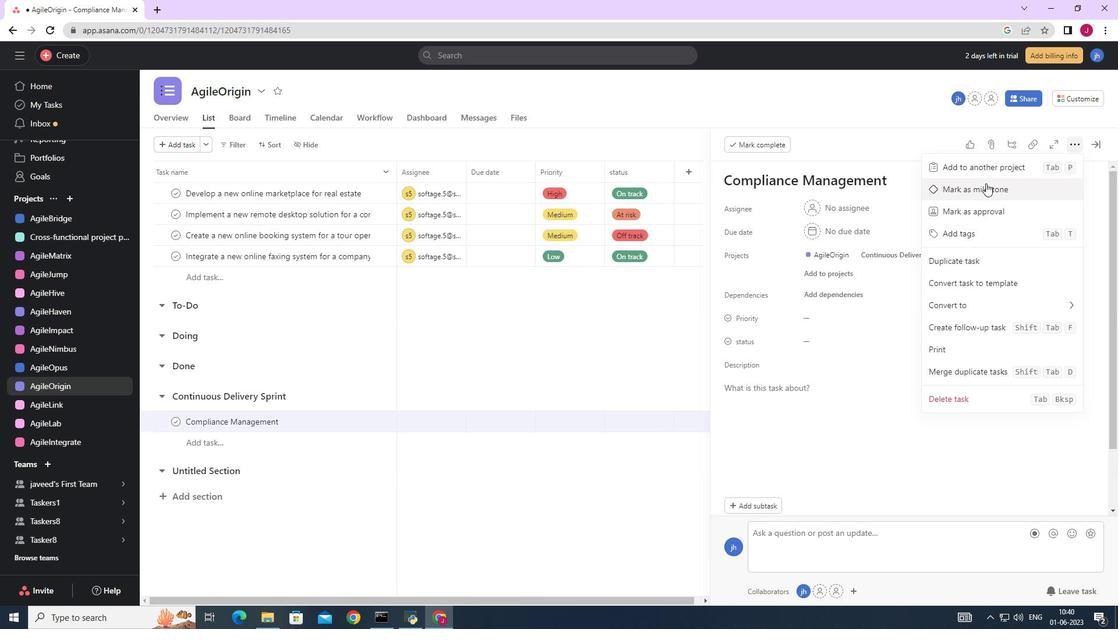
Action: Mouse pressed left at (985, 186)
Screenshot: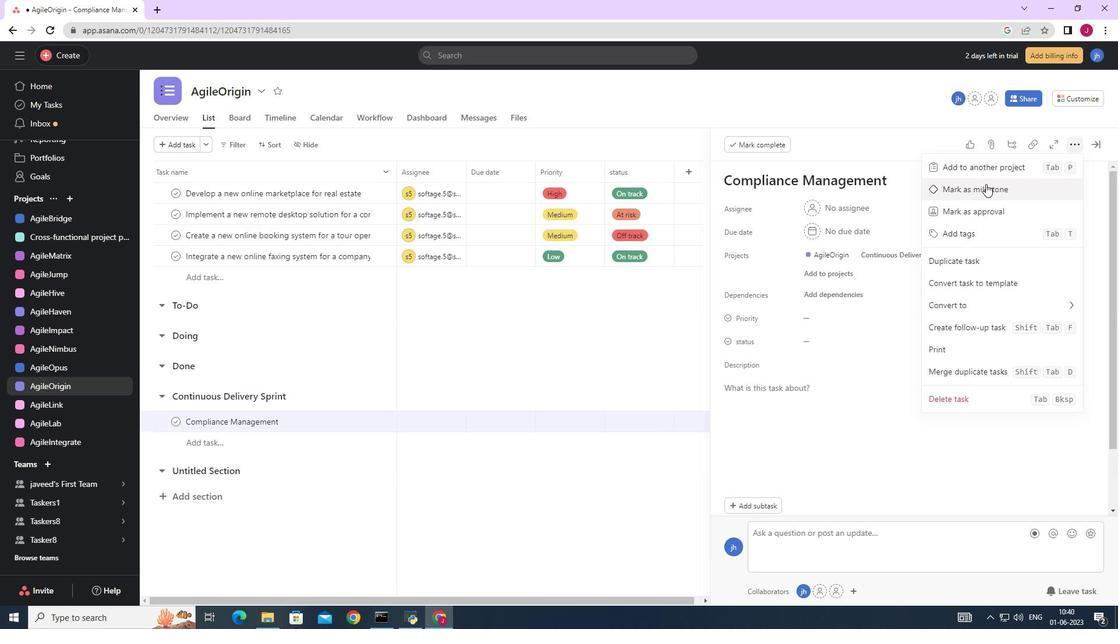 
Action: Mouse moved to (1098, 142)
Screenshot: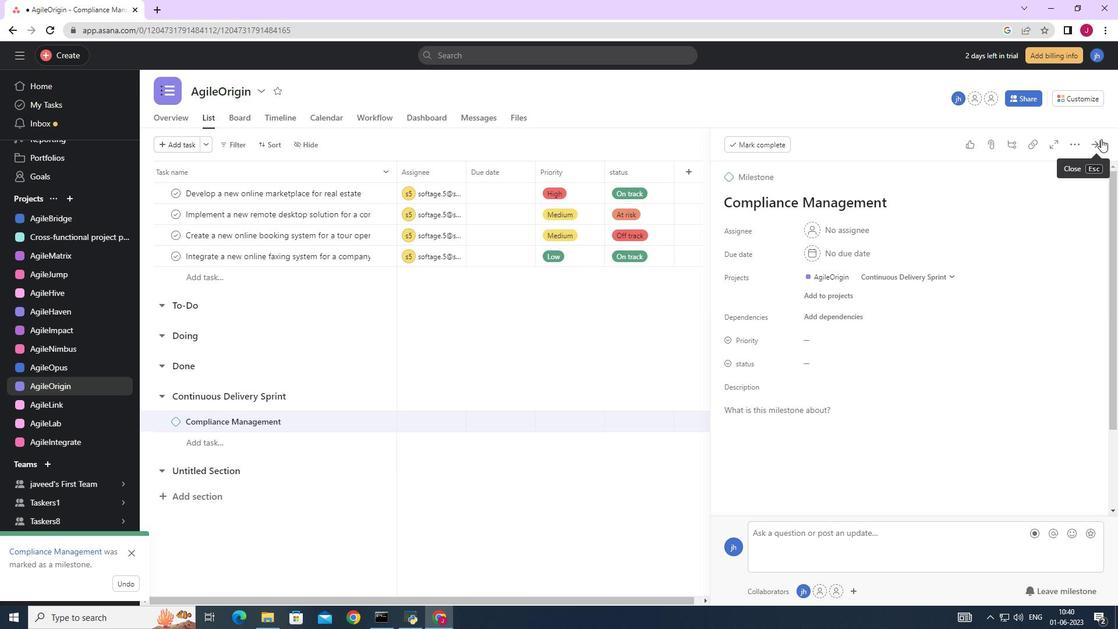 
Action: Mouse pressed left at (1098, 142)
Screenshot: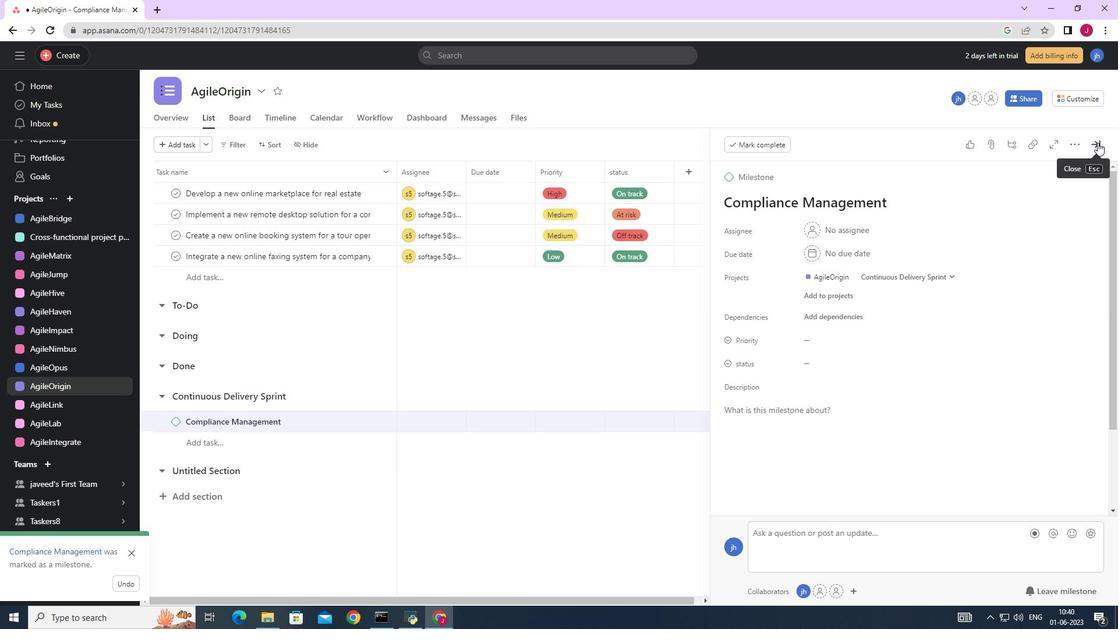 
Action: Mouse moved to (714, 319)
Screenshot: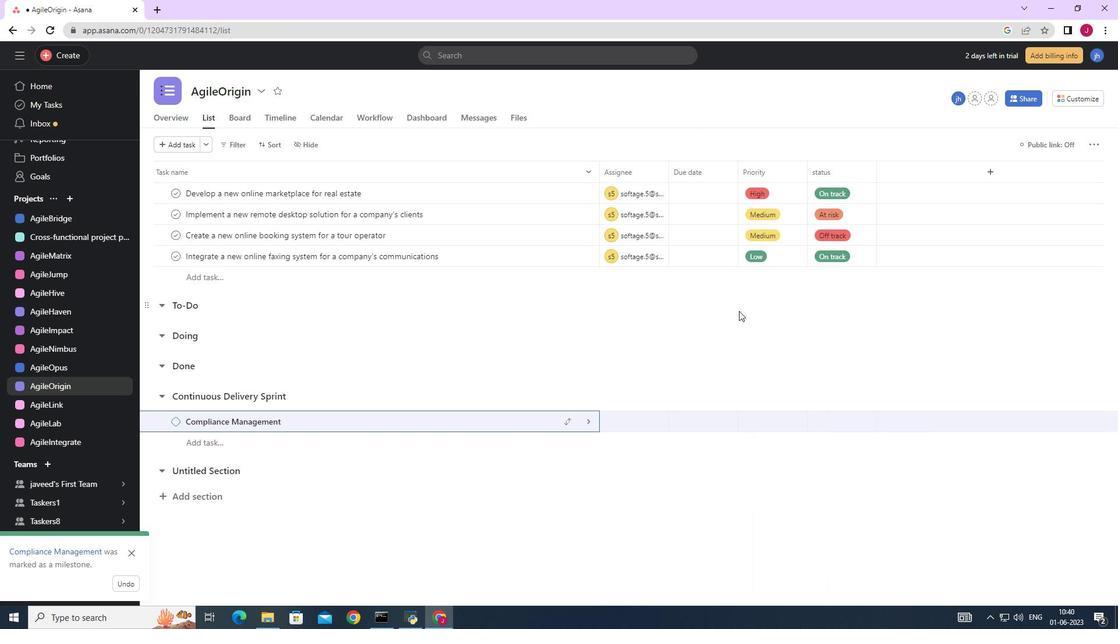 
